 Task: Convert a video file from FLV to WMV format using VLC's conversion tool.
Action: Mouse moved to (120, 9)
Screenshot: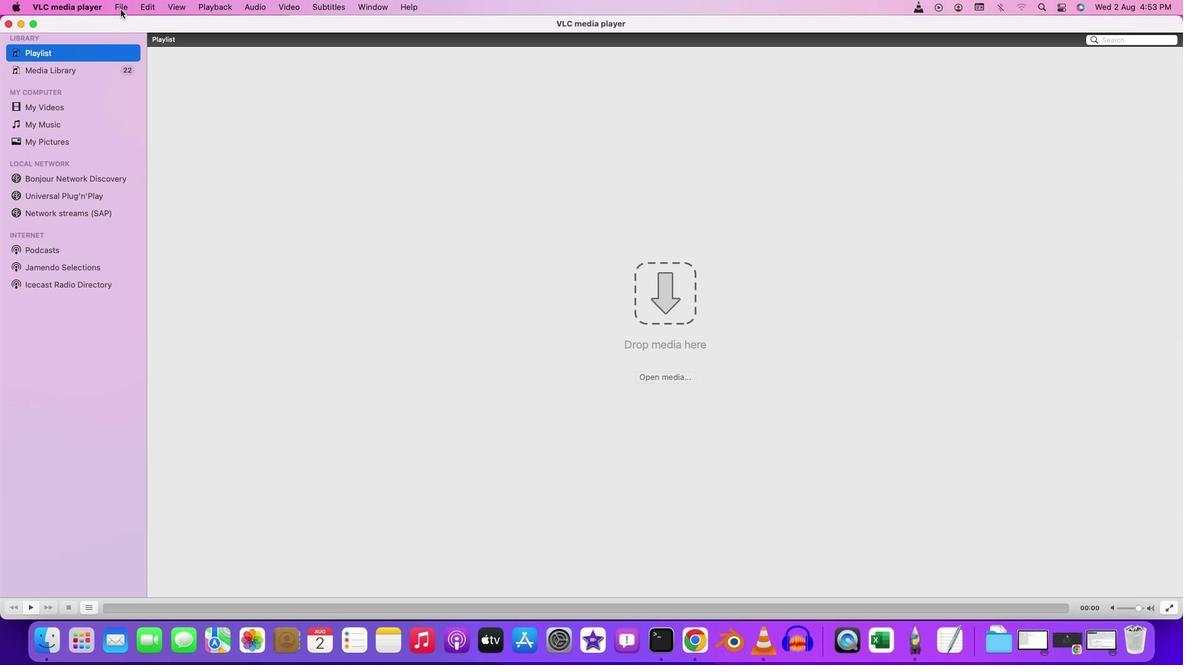 
Action: Mouse pressed left at (120, 9)
Screenshot: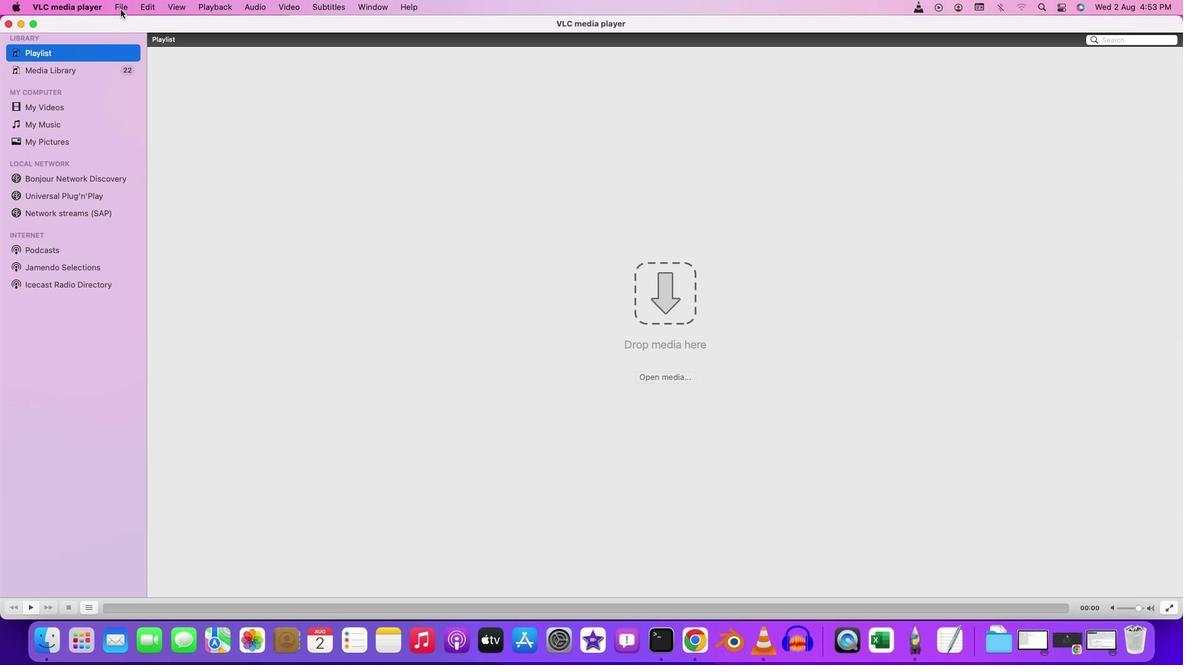 
Action: Mouse moved to (144, 149)
Screenshot: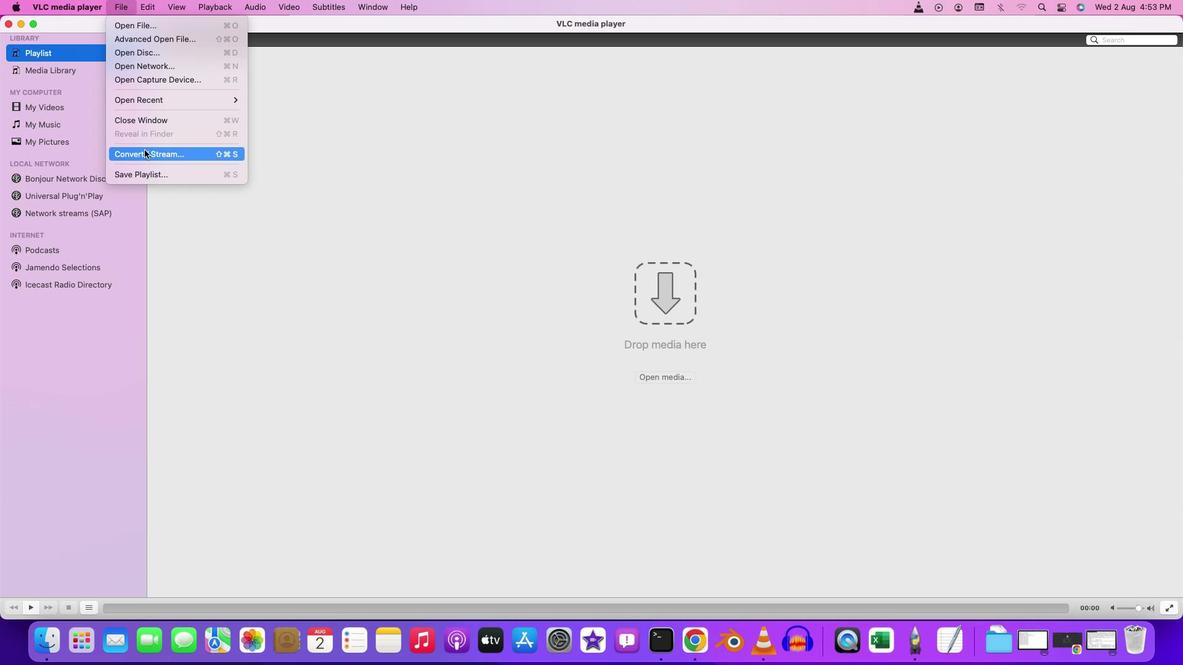 
Action: Mouse pressed left at (144, 149)
Screenshot: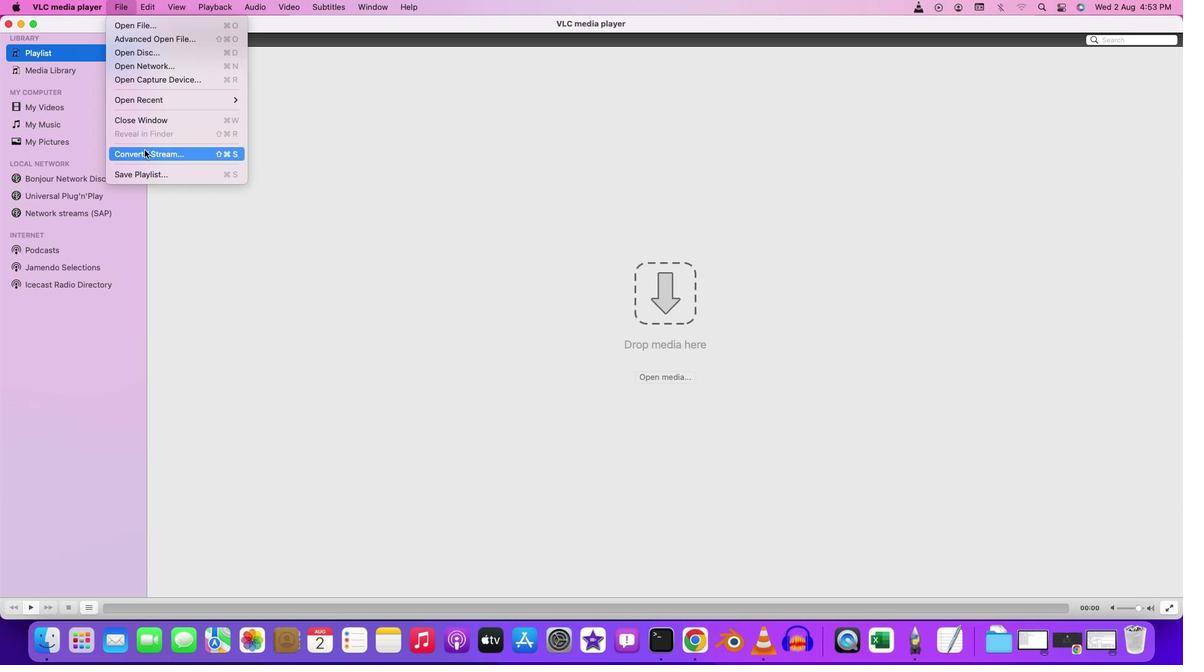 
Action: Mouse moved to (465, 420)
Screenshot: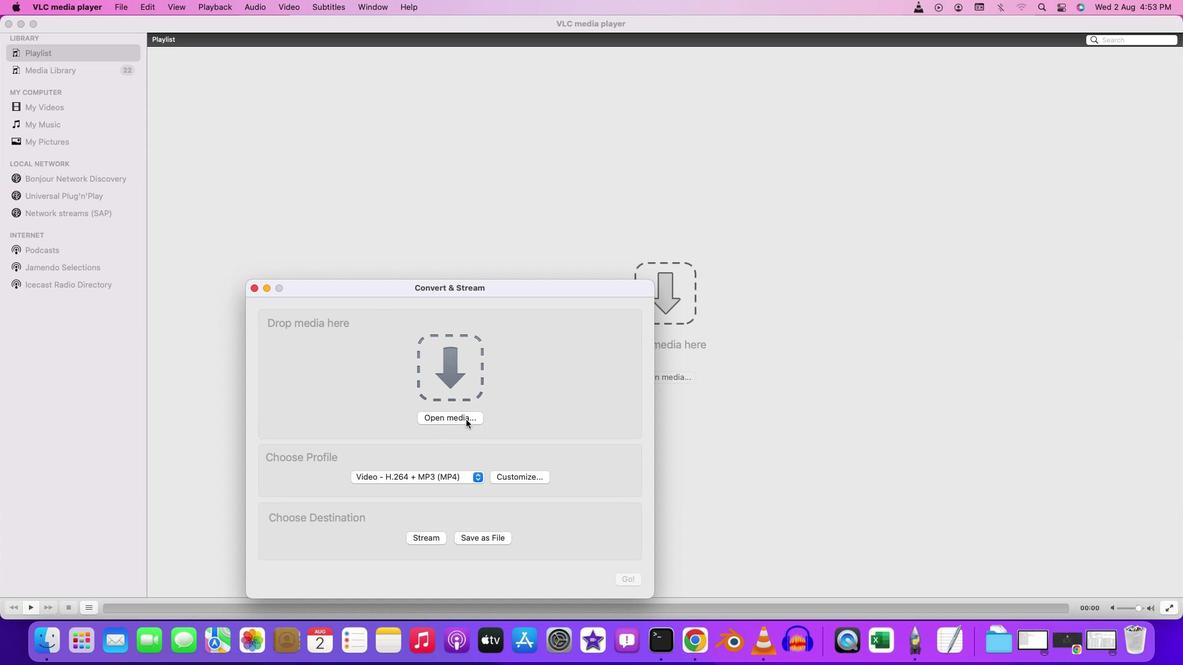
Action: Mouse pressed left at (465, 420)
Screenshot: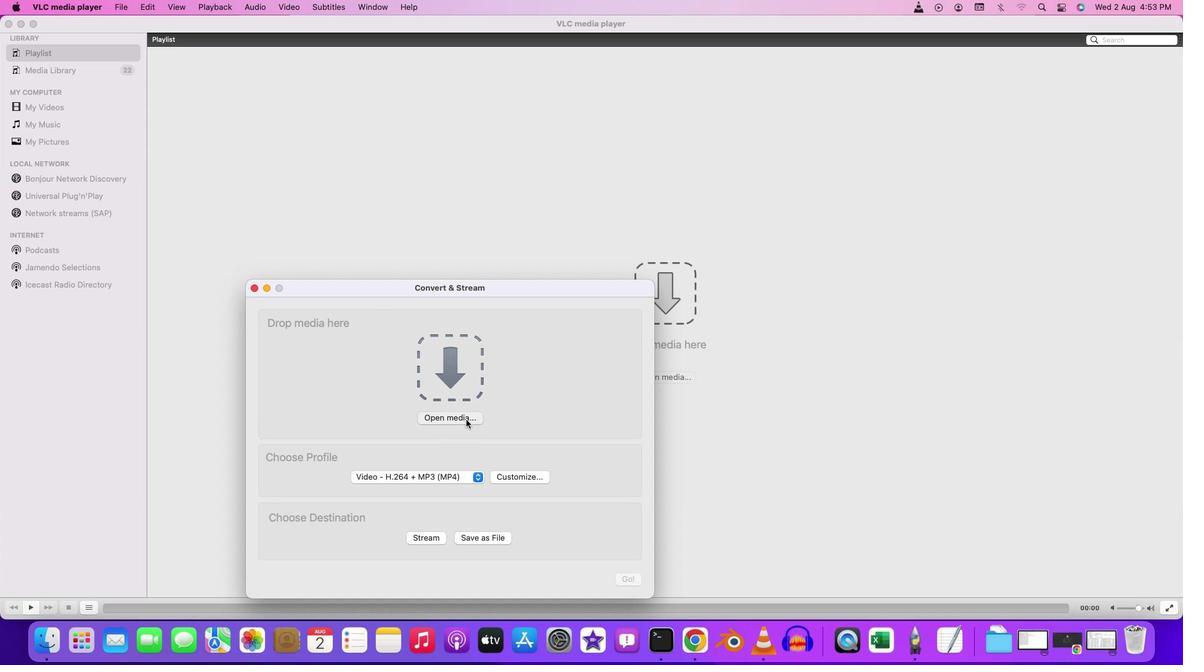 
Action: Mouse moved to (127, 386)
Screenshot: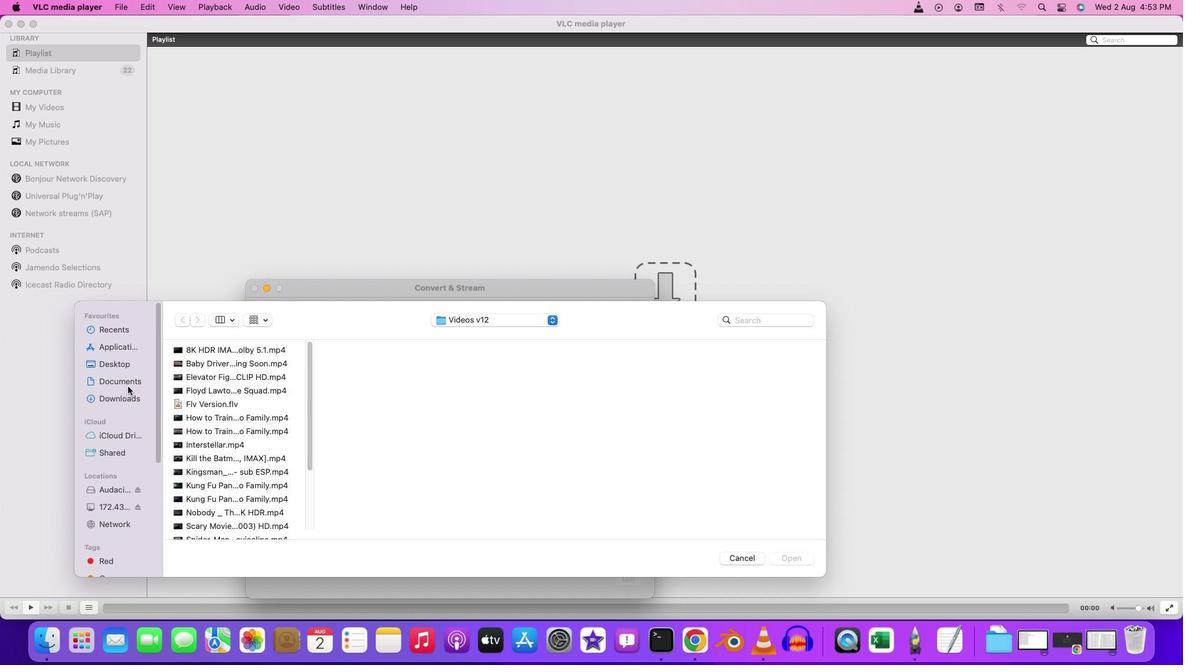 
Action: Mouse pressed left at (127, 386)
Screenshot: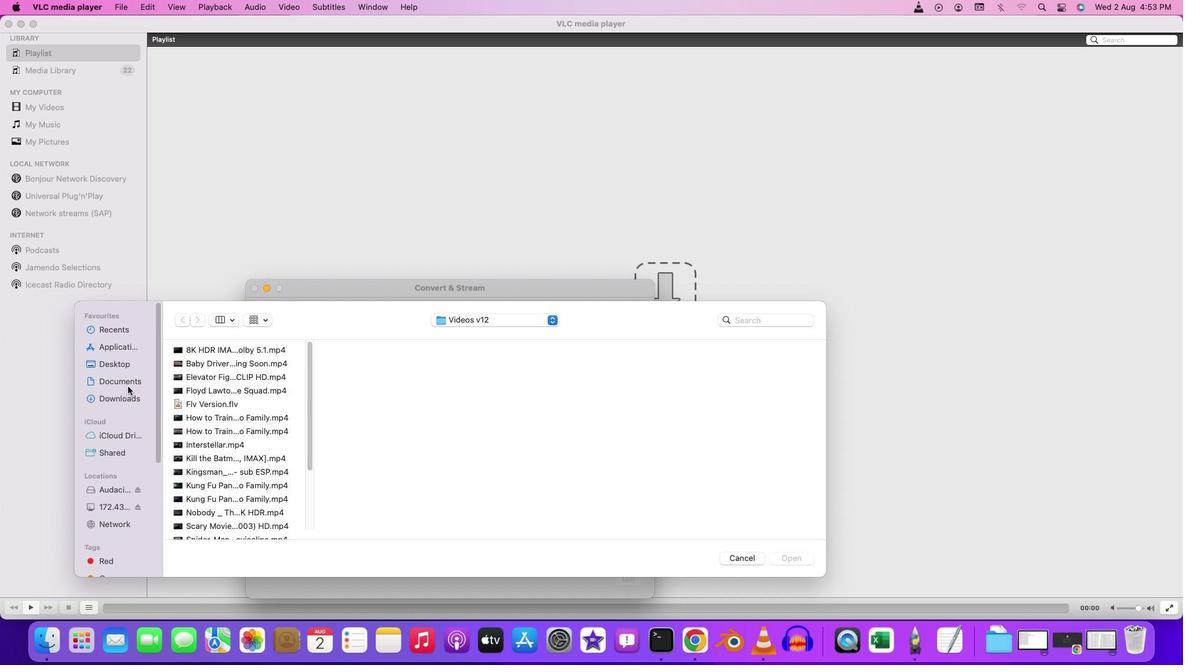 
Action: Mouse moved to (124, 398)
Screenshot: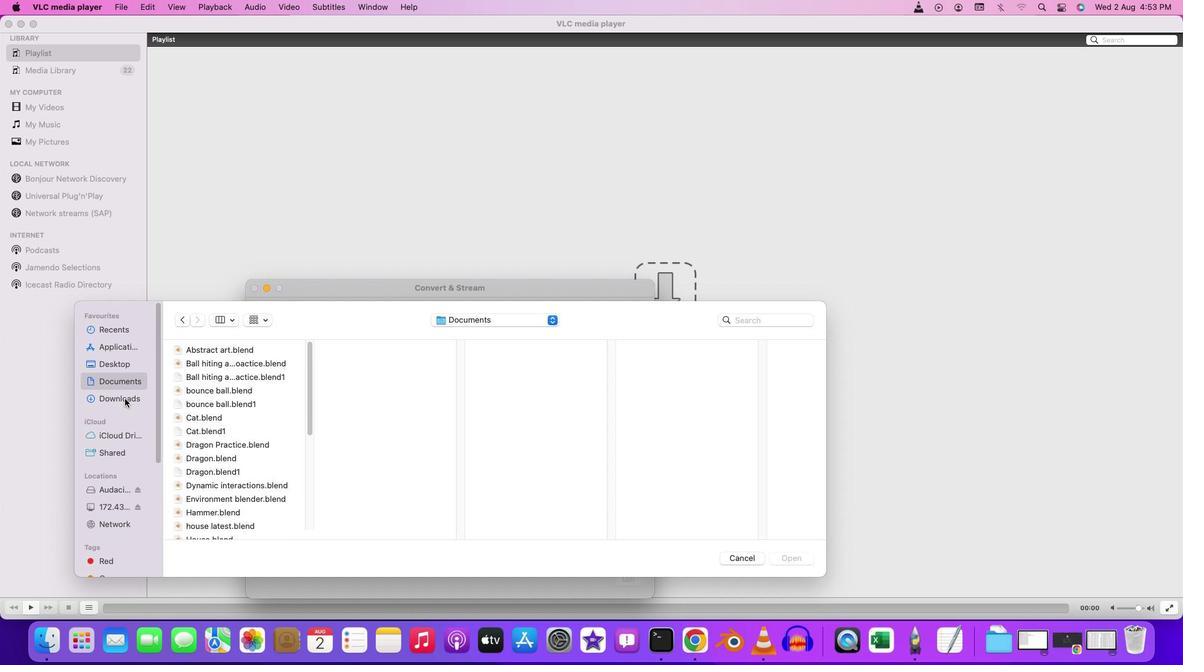 
Action: Mouse pressed left at (124, 398)
Screenshot: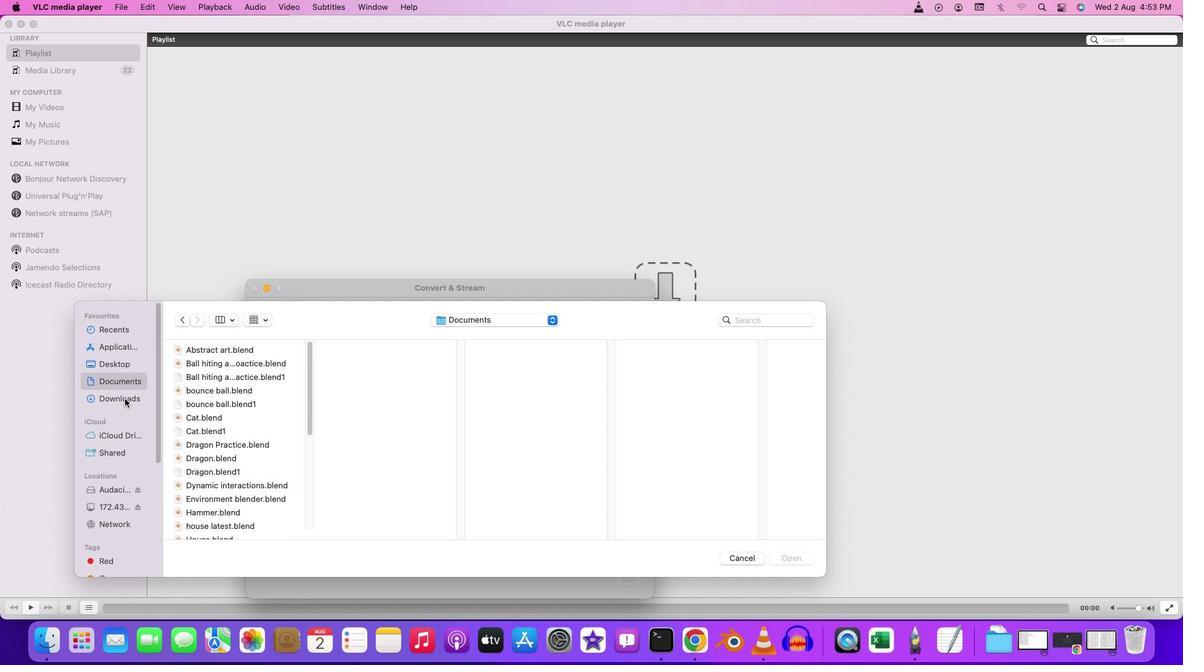 
Action: Mouse moved to (116, 369)
Screenshot: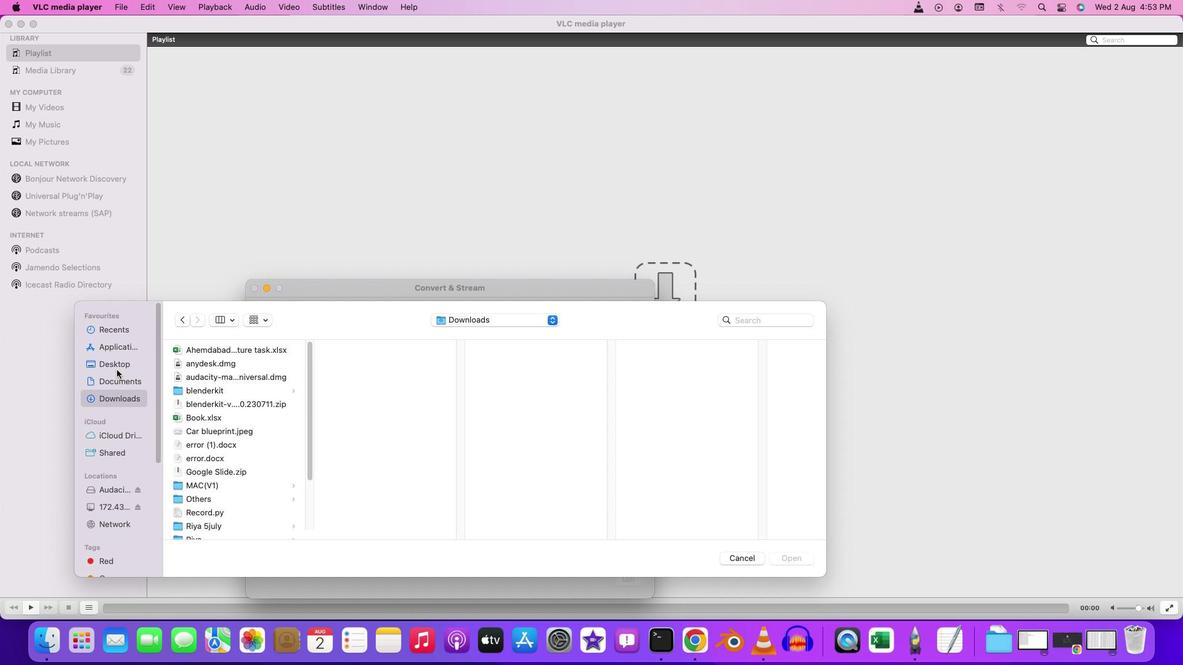 
Action: Mouse pressed left at (116, 369)
Screenshot: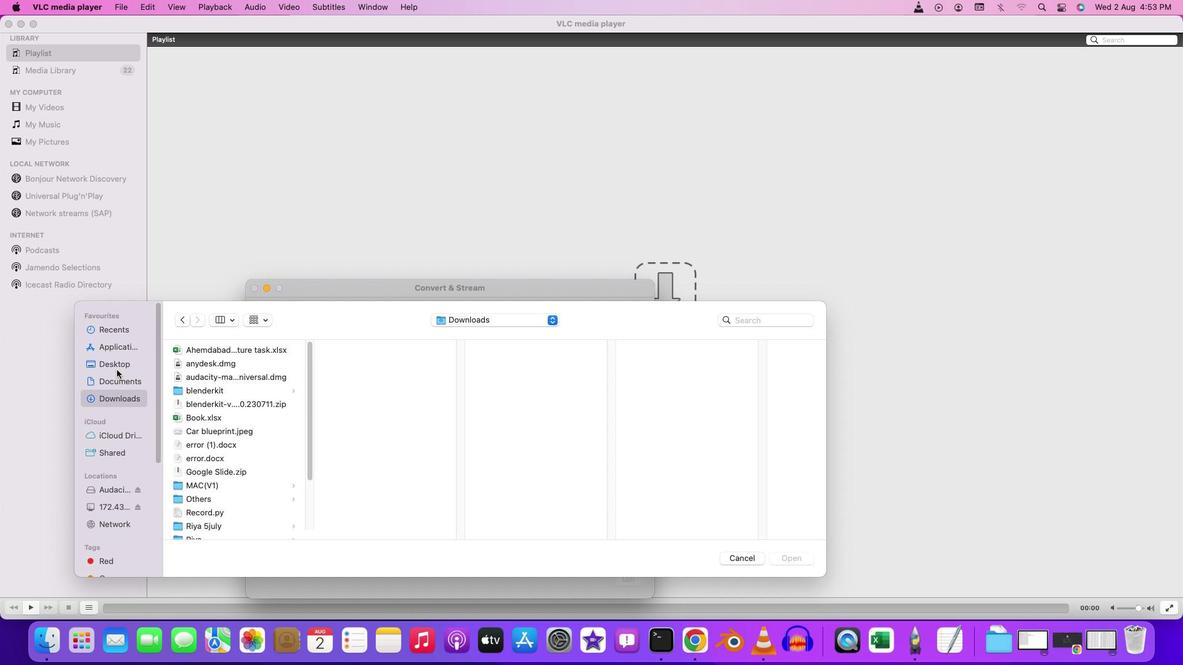 
Action: Mouse moved to (217, 392)
Screenshot: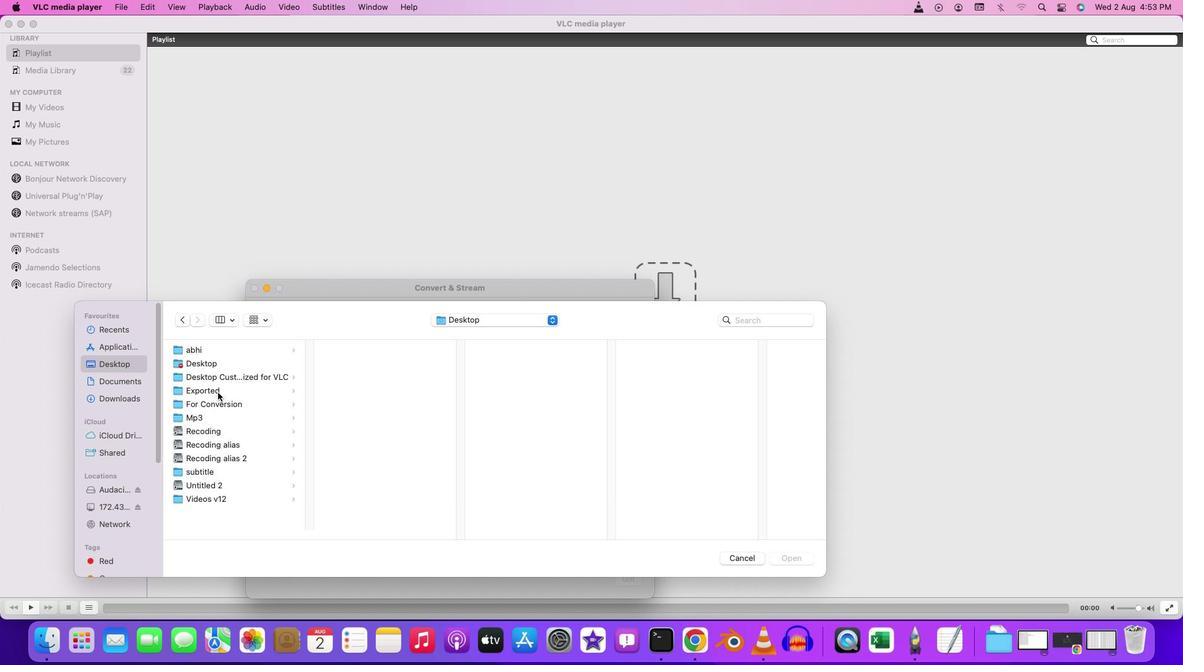 
Action: Mouse pressed left at (217, 392)
Screenshot: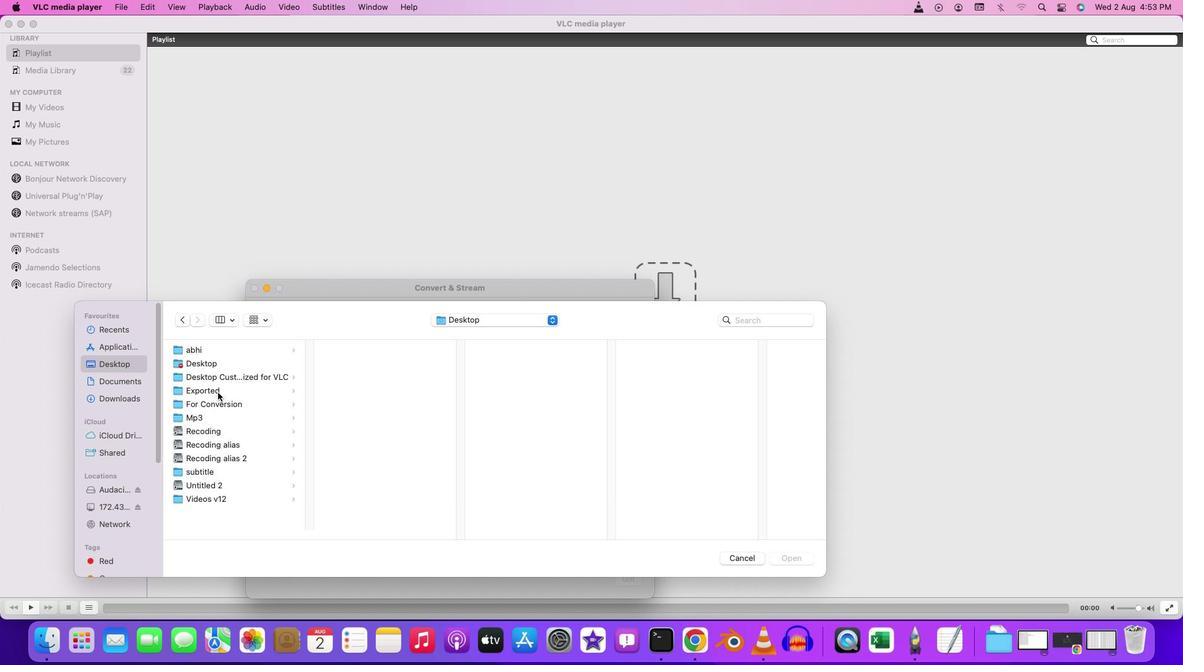 
Action: Mouse moved to (218, 403)
Screenshot: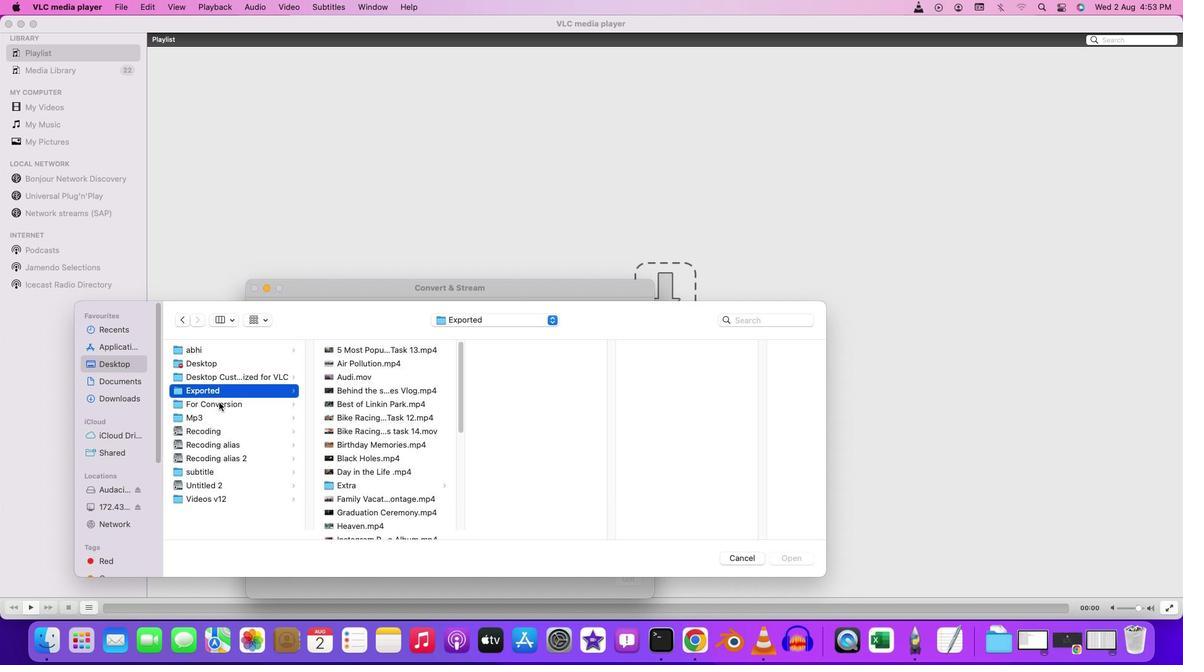 
Action: Mouse pressed left at (218, 403)
Screenshot: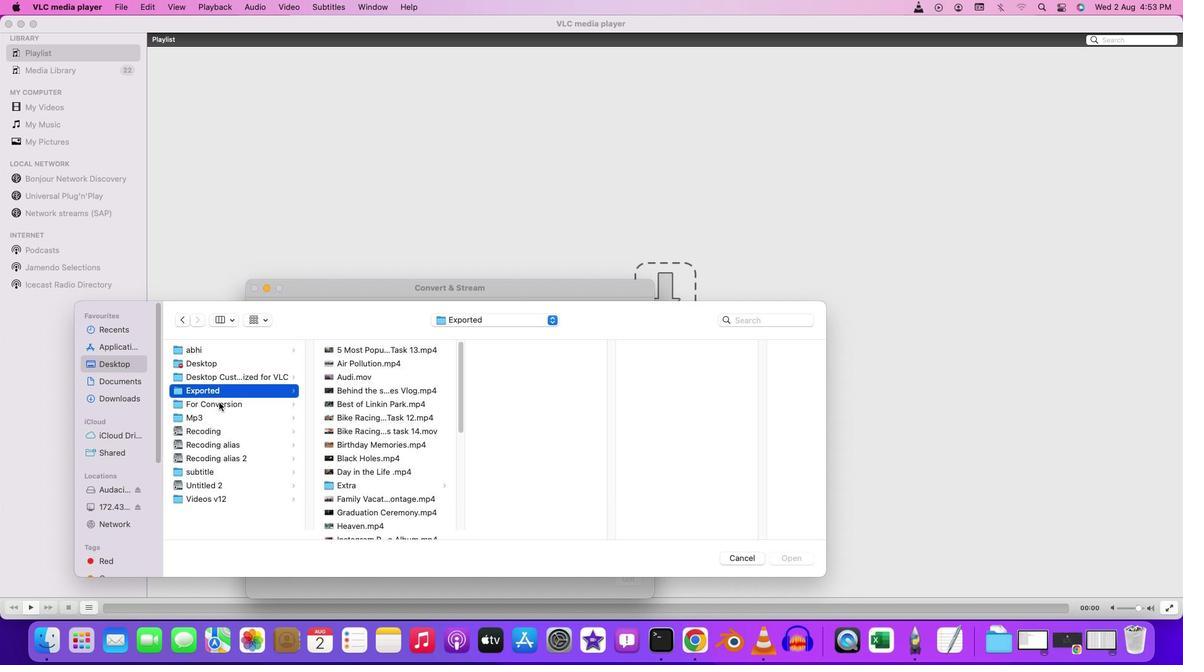 
Action: Mouse moved to (212, 407)
Screenshot: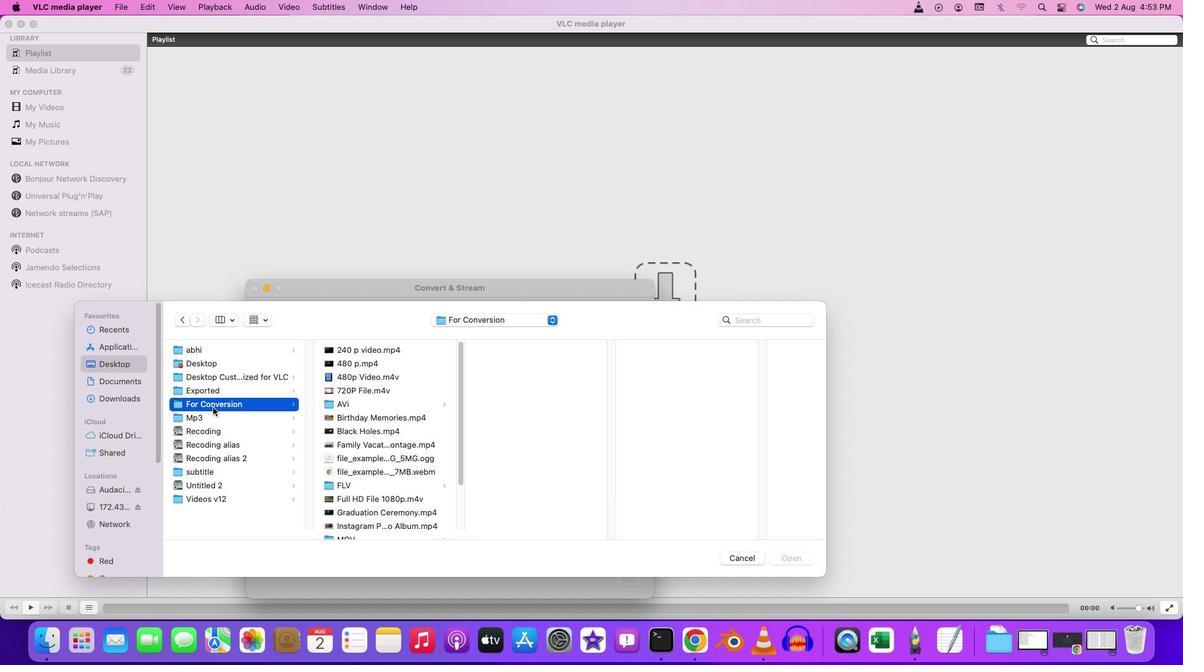 
Action: Mouse pressed left at (212, 407)
Screenshot: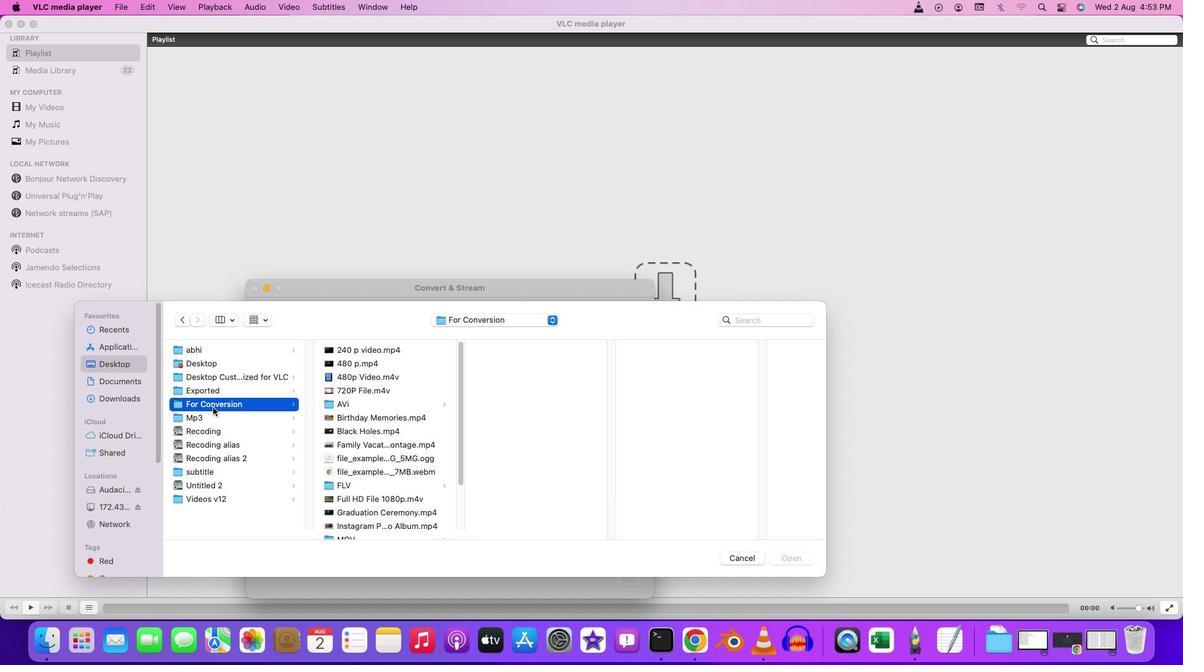 
Action: Mouse pressed left at (212, 407)
Screenshot: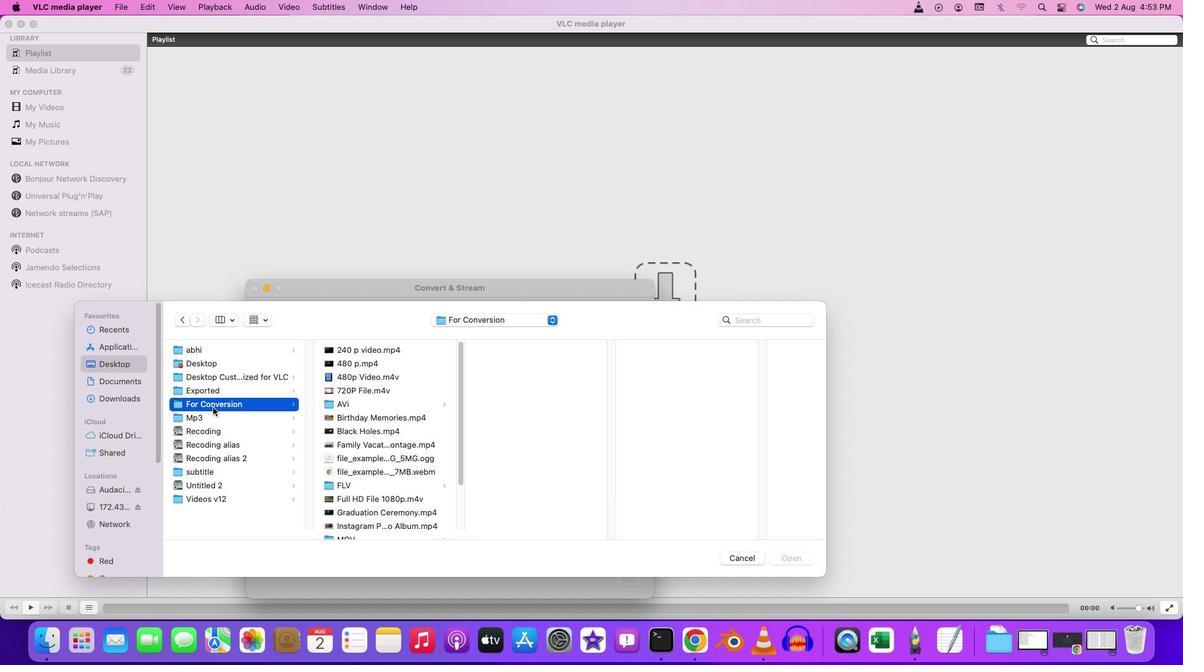 
Action: Mouse moved to (339, 488)
Screenshot: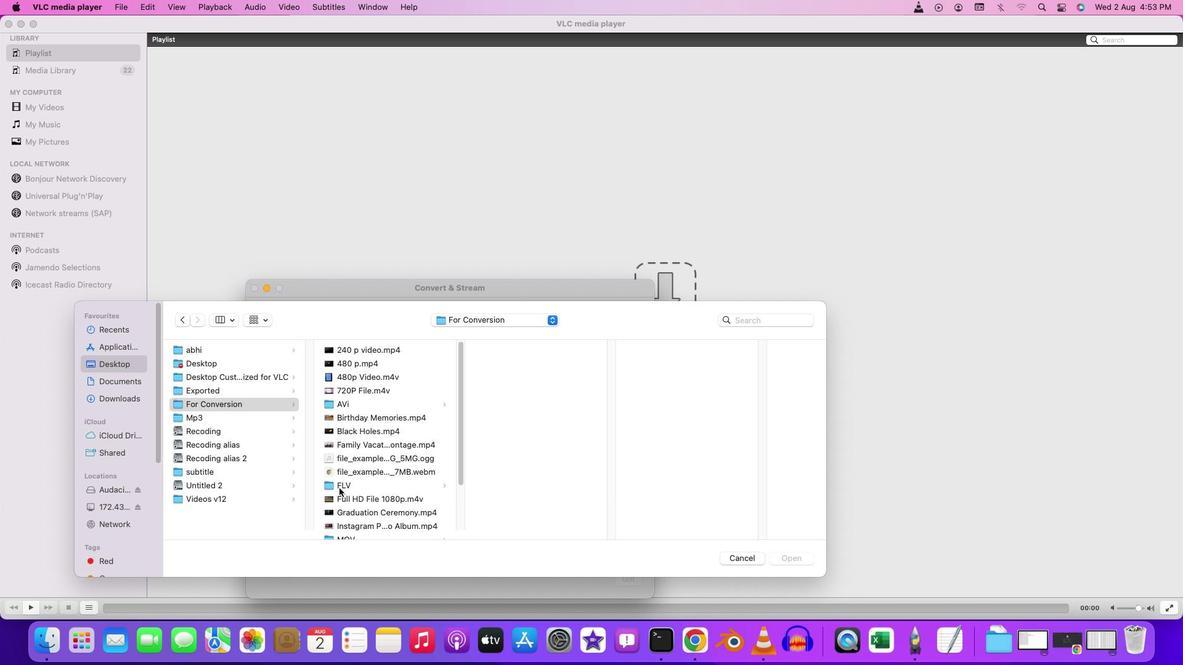 
Action: Mouse pressed left at (339, 488)
Screenshot: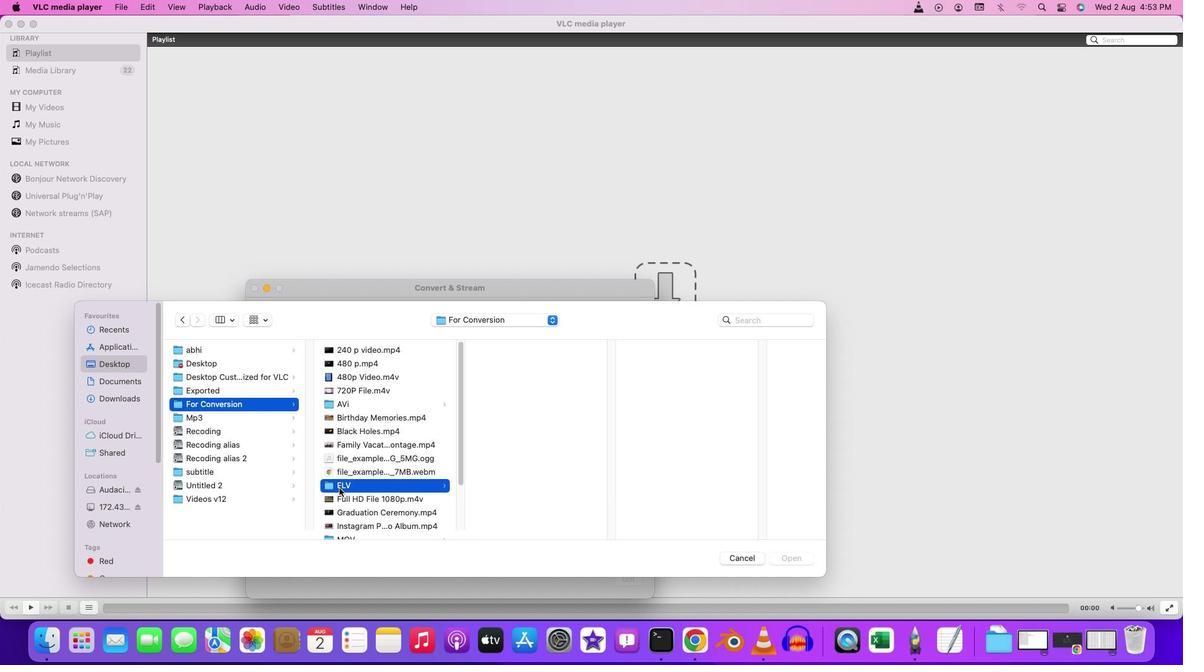 
Action: Mouse pressed left at (339, 488)
Screenshot: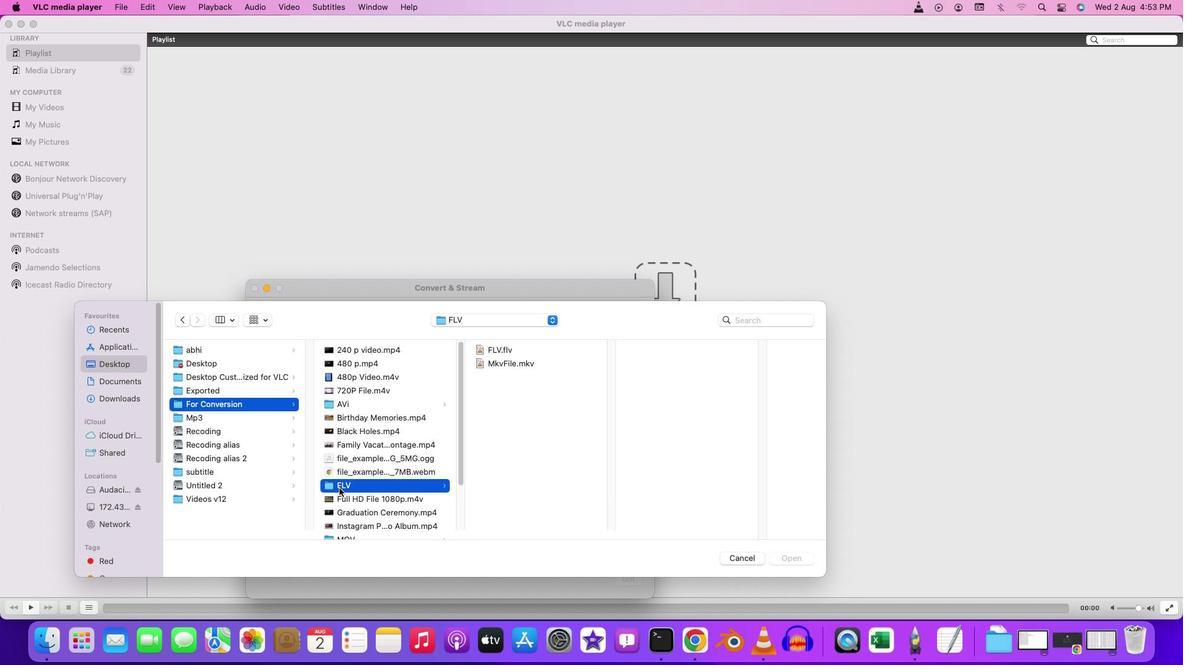 
Action: Mouse moved to (511, 350)
Screenshot: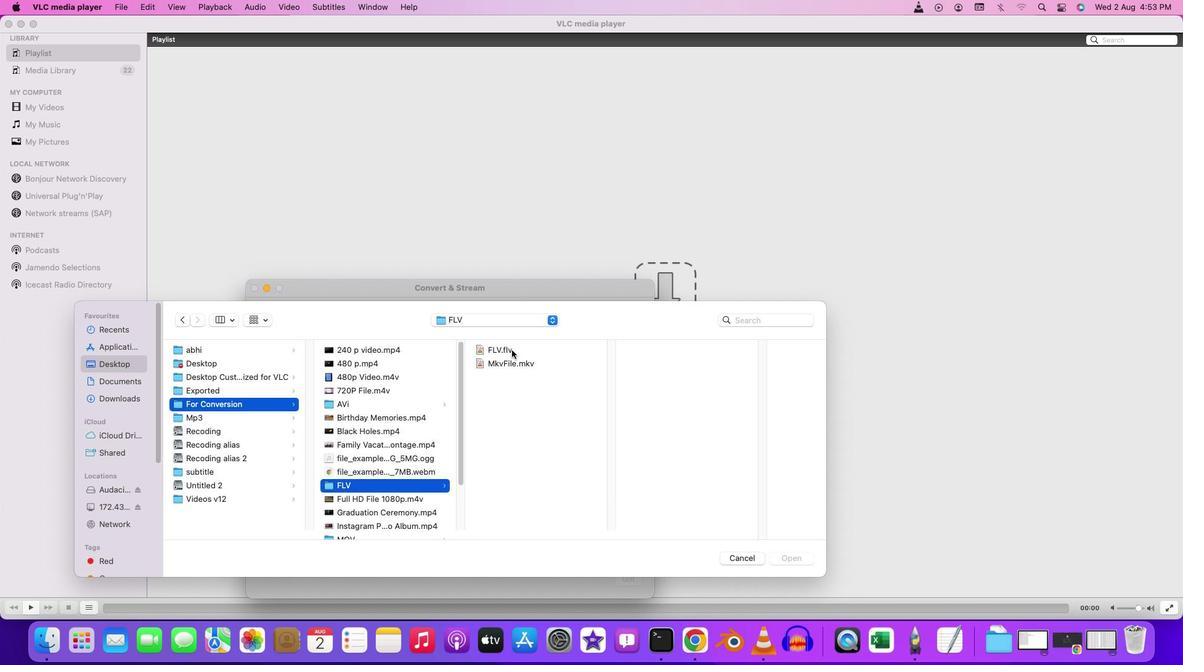 
Action: Mouse pressed left at (511, 350)
Screenshot: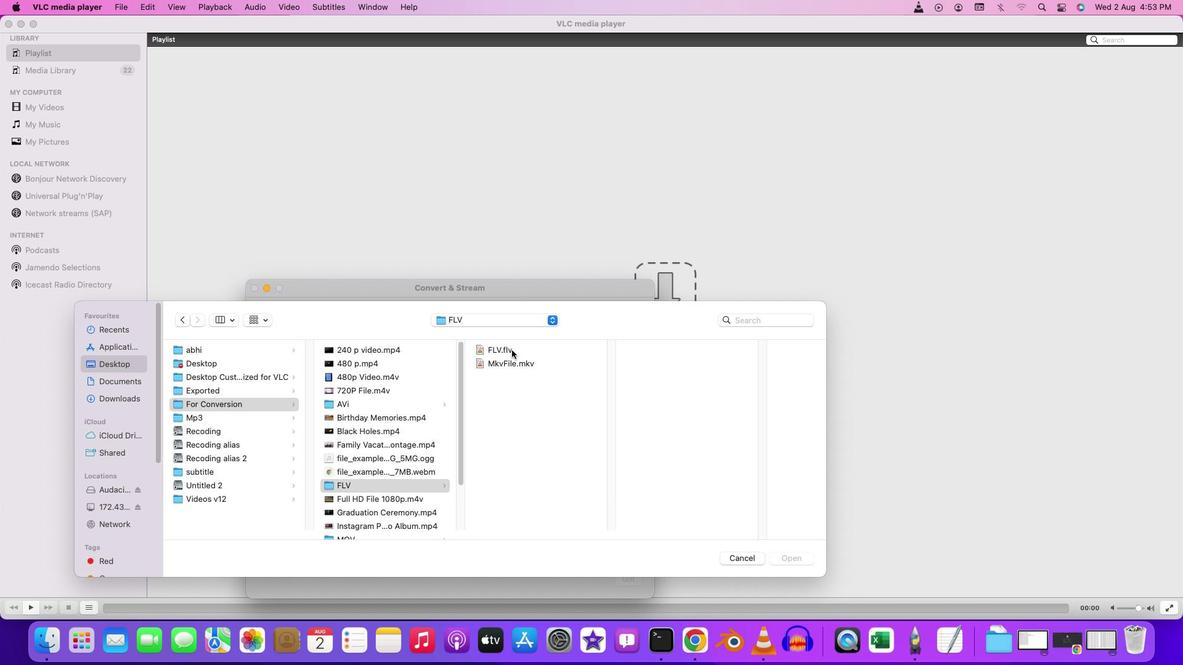 
Action: Mouse pressed left at (511, 350)
Screenshot: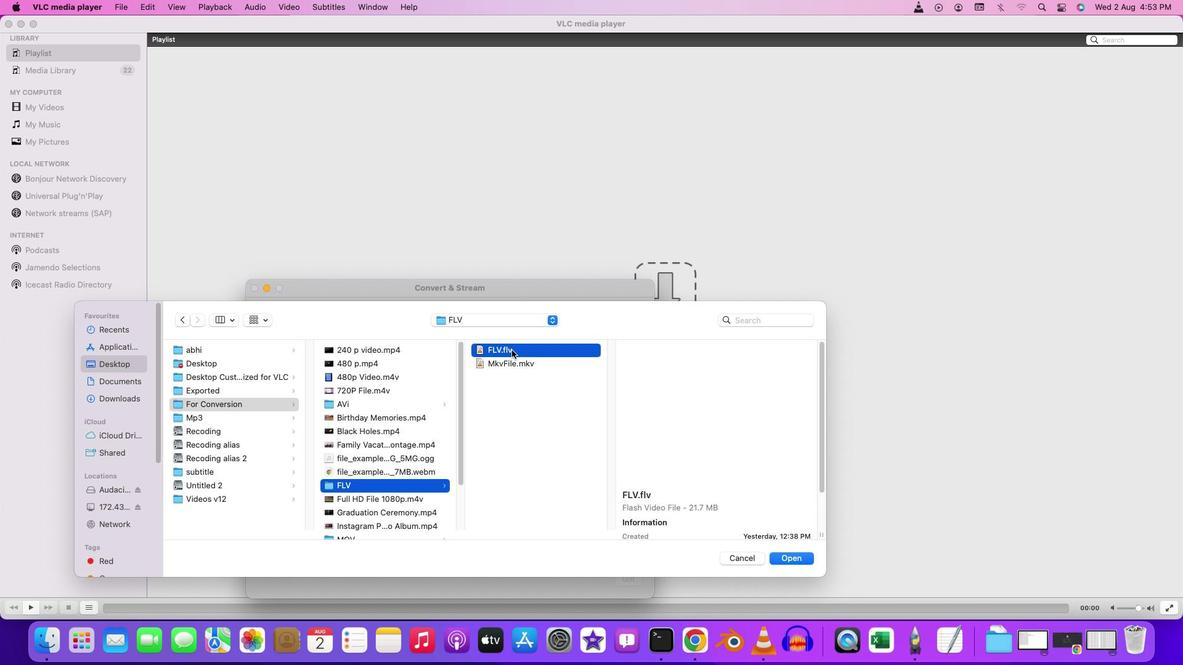 
Action: Mouse moved to (476, 481)
Screenshot: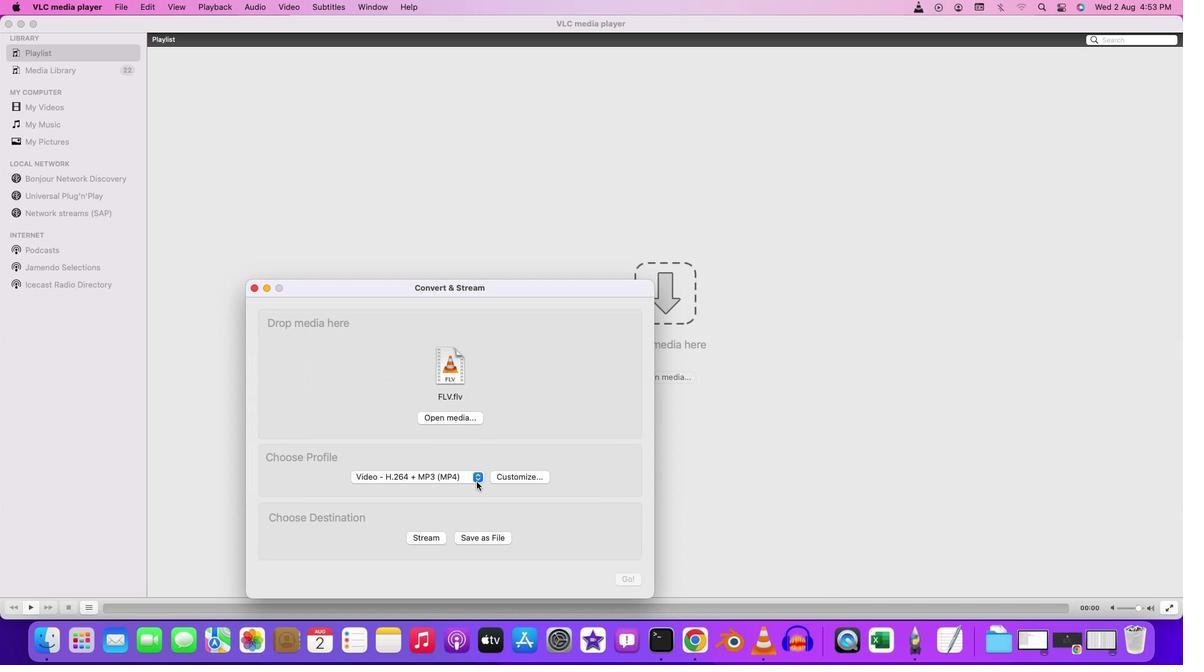 
Action: Mouse pressed left at (476, 481)
Screenshot: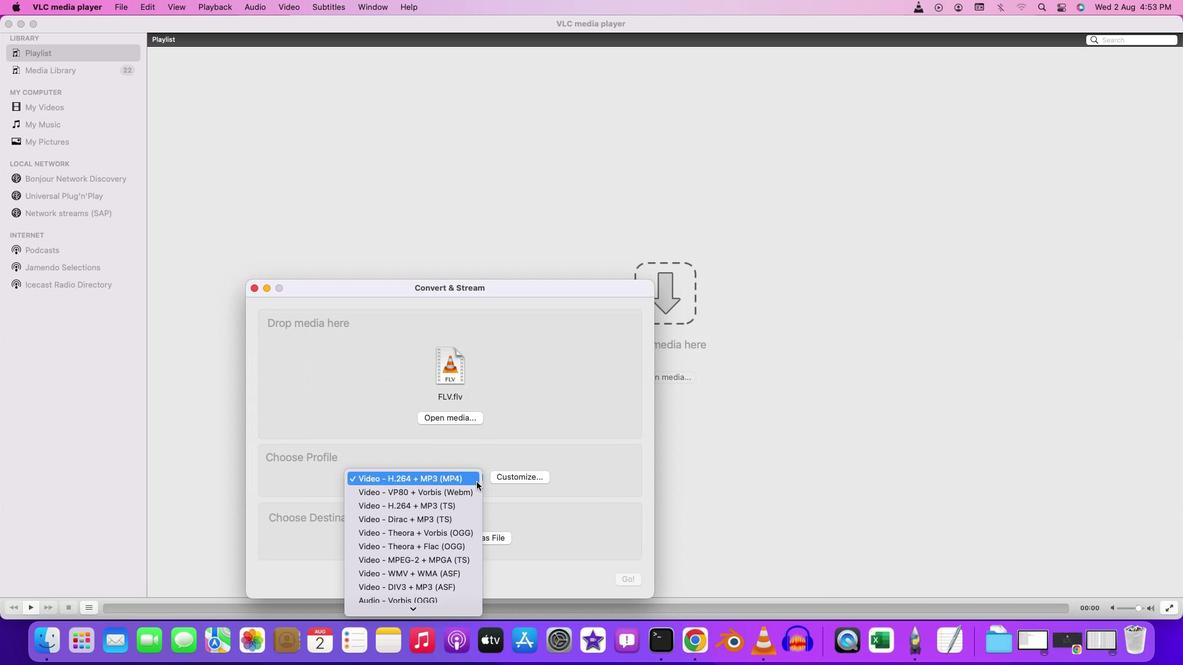 
Action: Mouse moved to (453, 482)
Screenshot: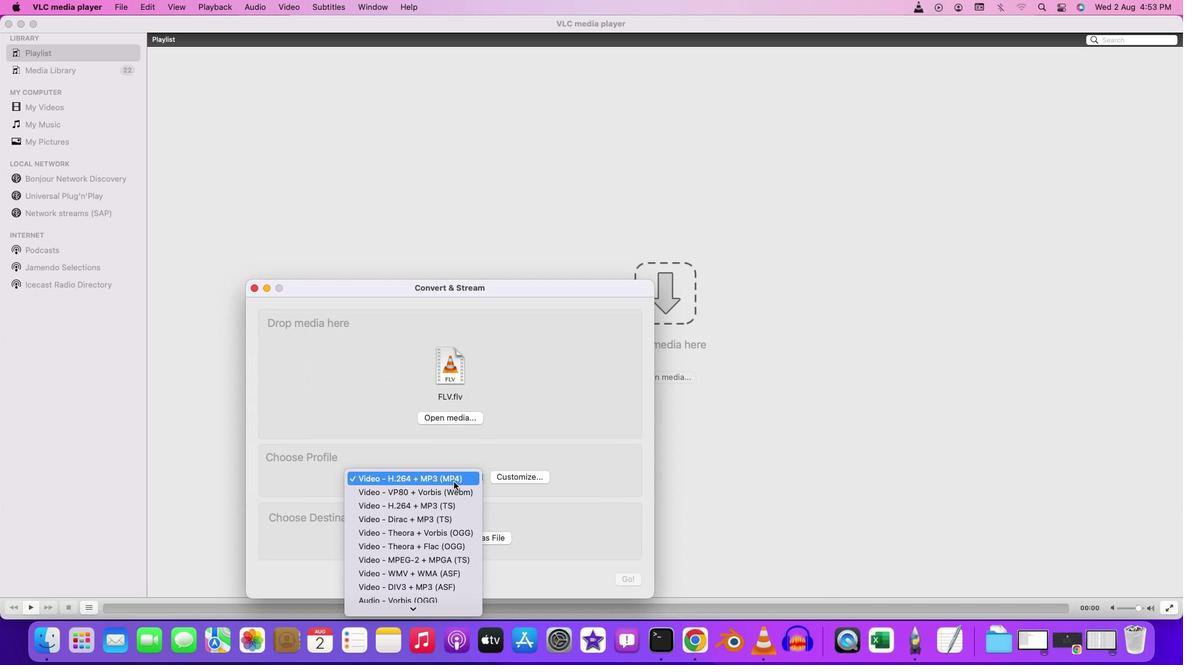 
Action: Mouse pressed left at (453, 482)
Screenshot: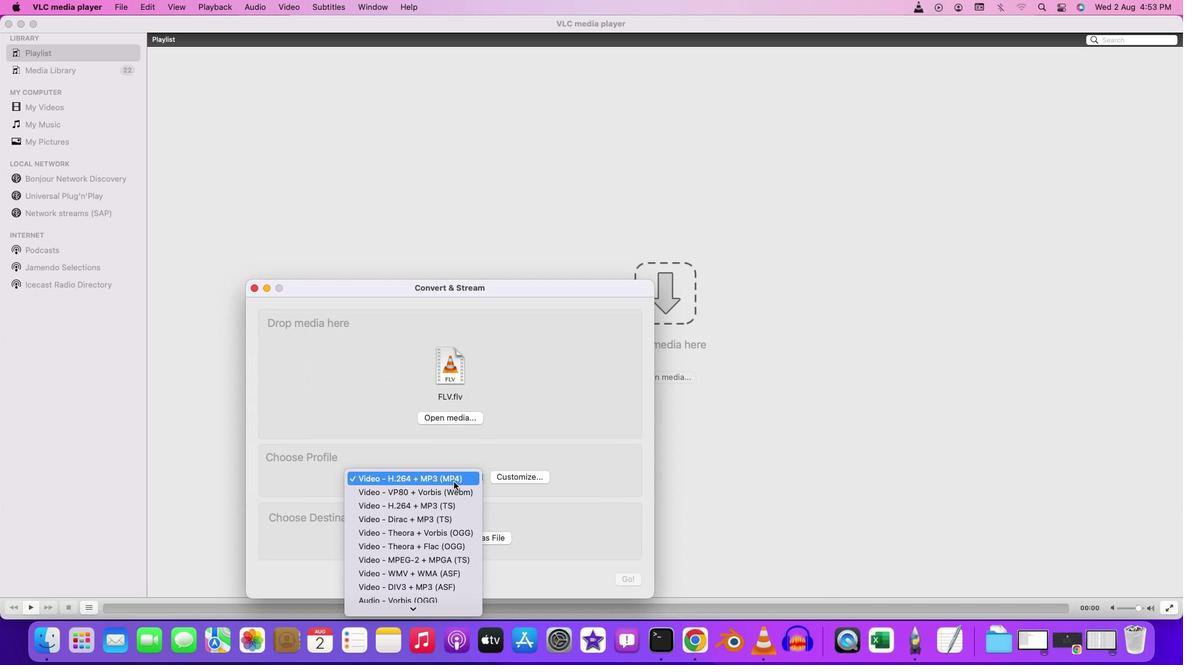 
Action: Mouse moved to (526, 479)
Screenshot: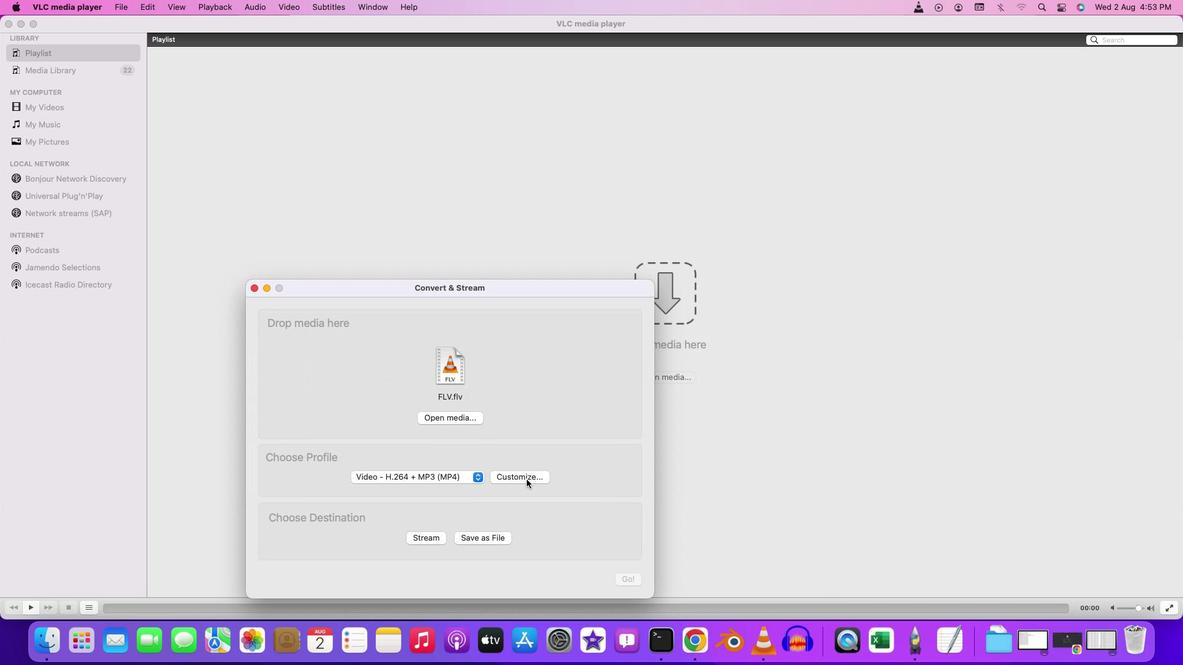 
Action: Mouse pressed left at (526, 479)
Screenshot: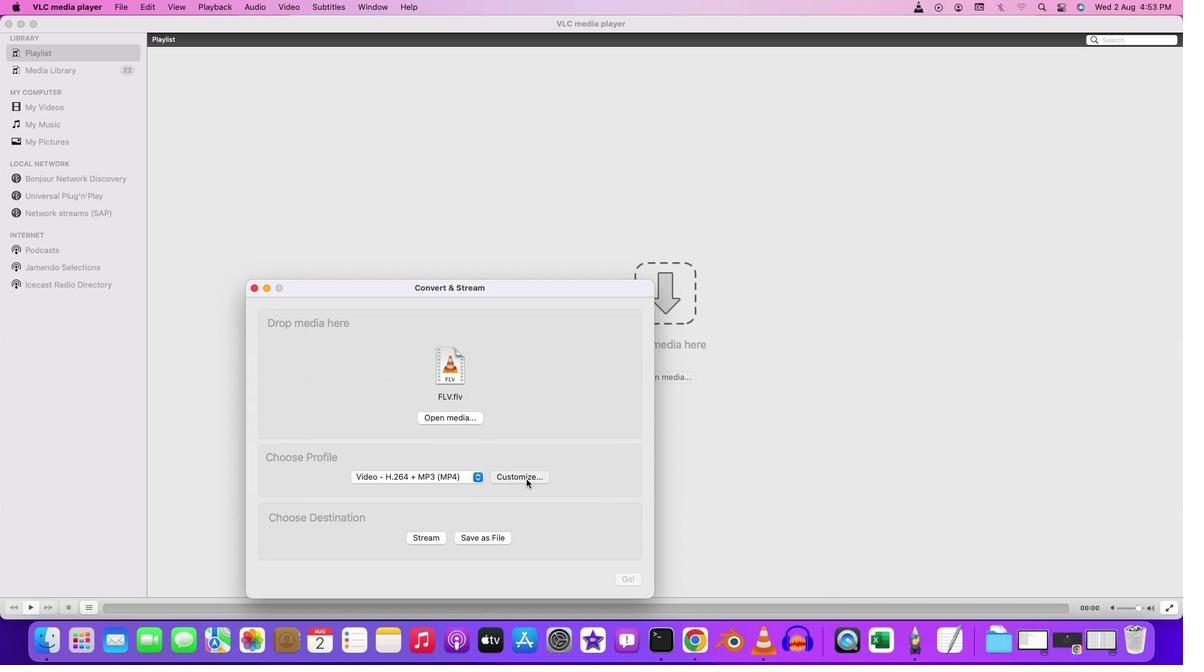 
Action: Mouse moved to (311, 483)
Screenshot: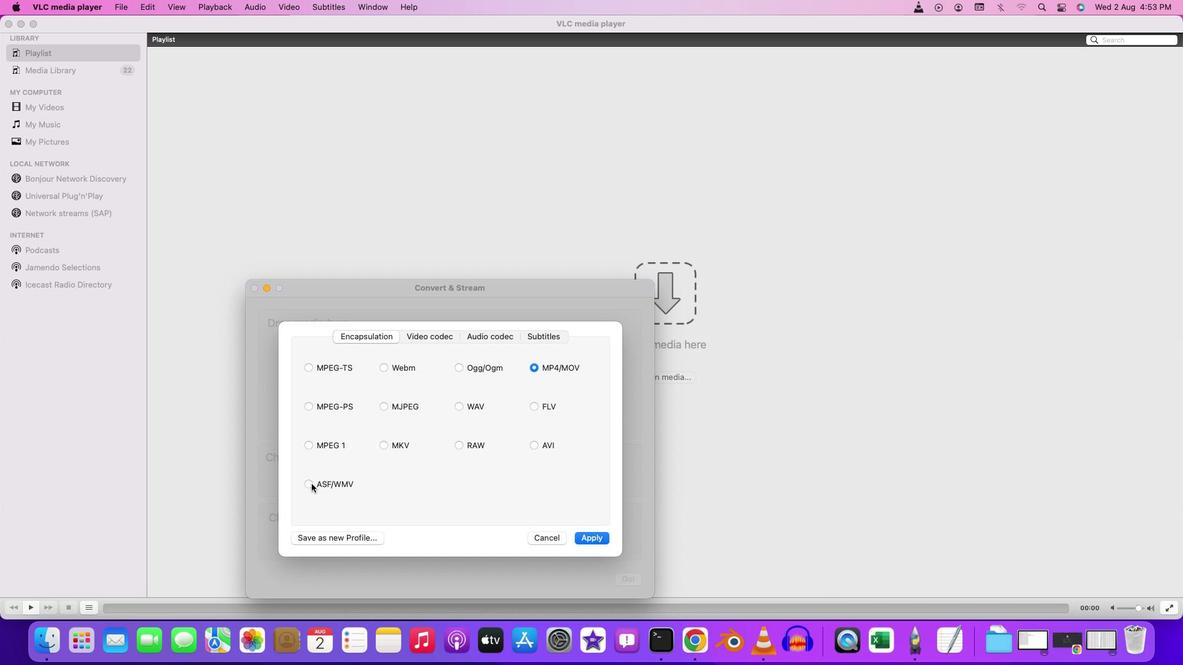 
Action: Mouse pressed left at (311, 483)
Screenshot: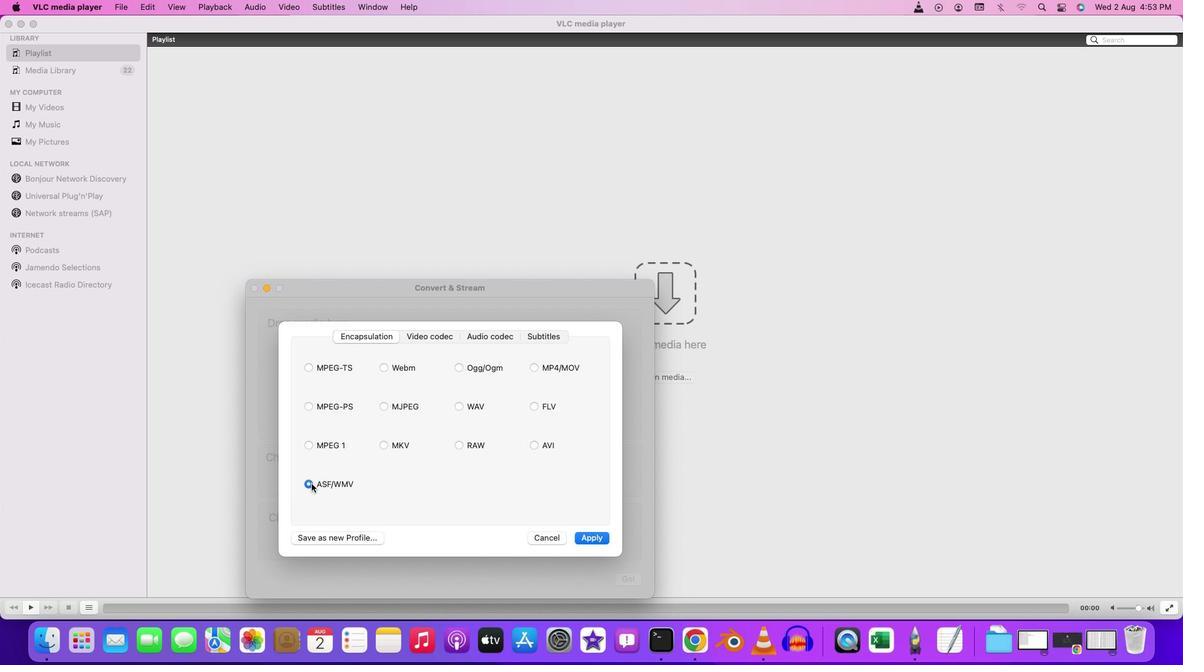 
Action: Mouse moved to (598, 533)
Screenshot: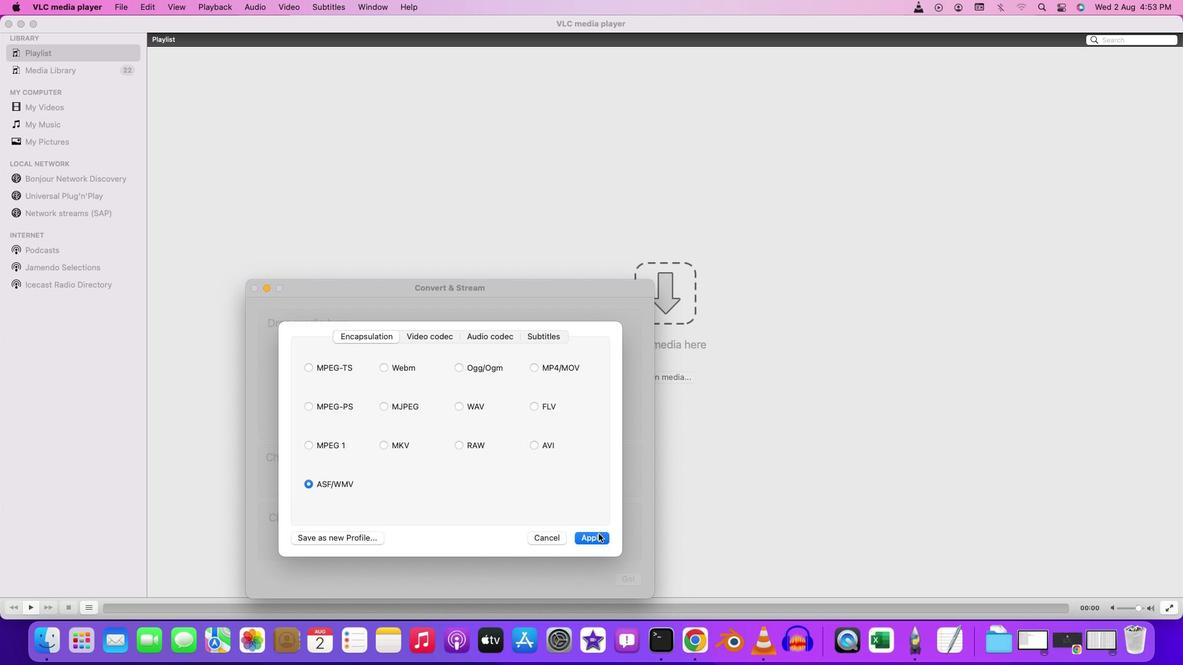 
Action: Mouse pressed left at (598, 533)
Screenshot: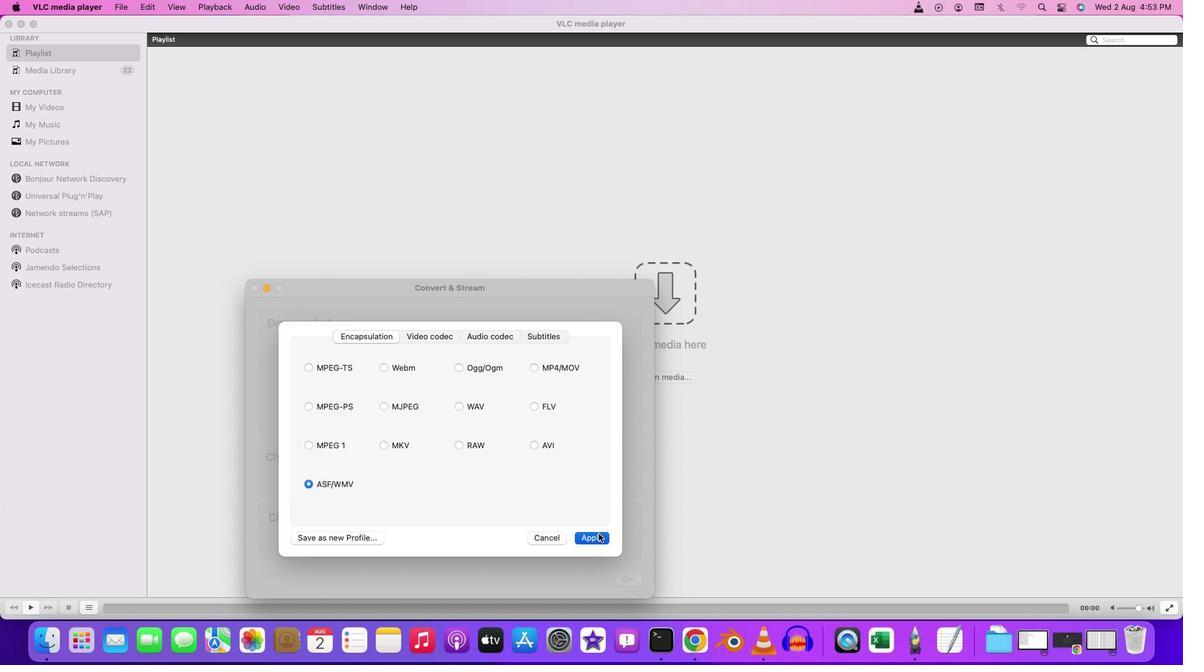
Action: Mouse moved to (498, 539)
Screenshot: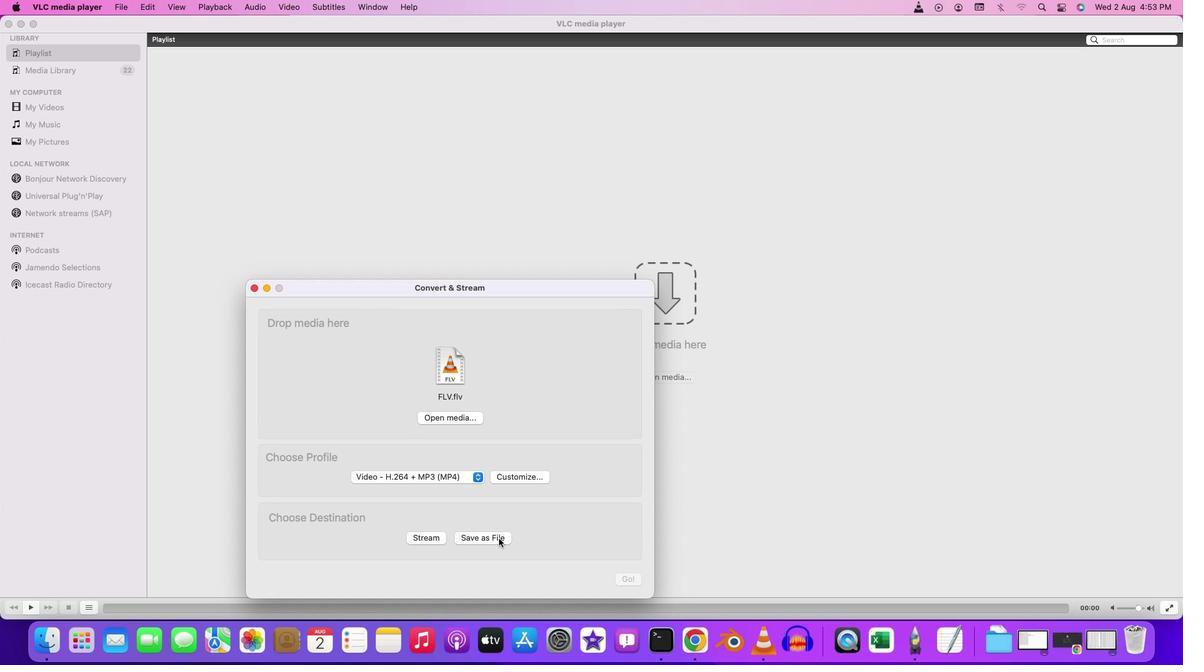 
Action: Mouse pressed left at (498, 539)
Screenshot: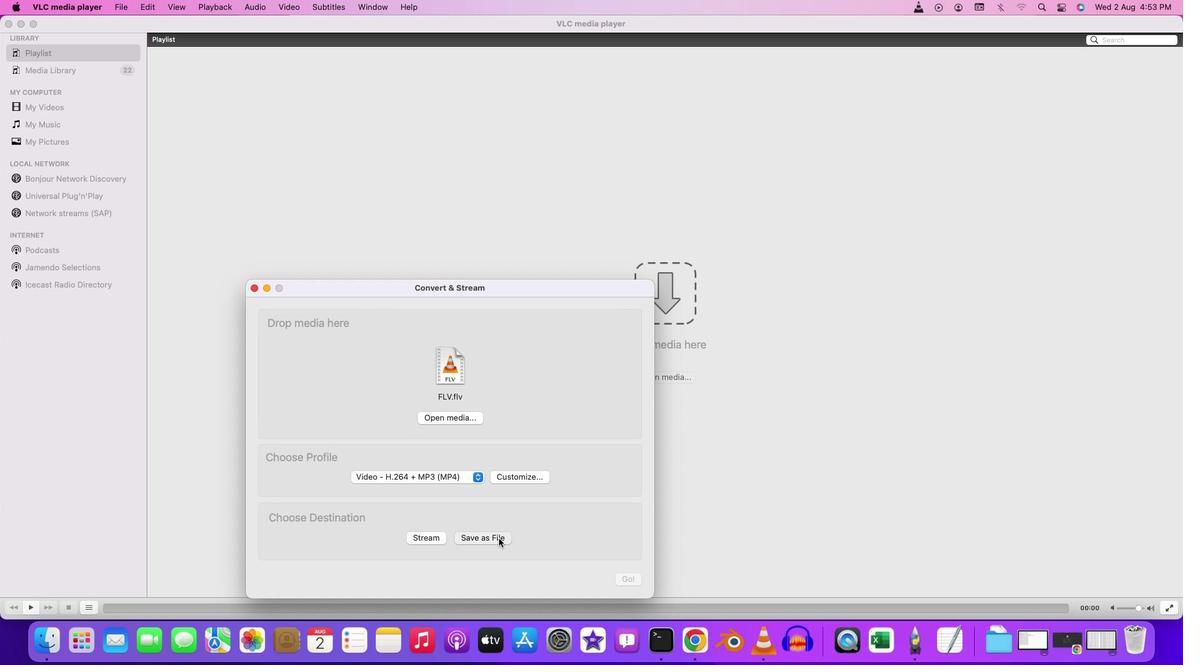 
Action: Mouse moved to (575, 537)
Screenshot: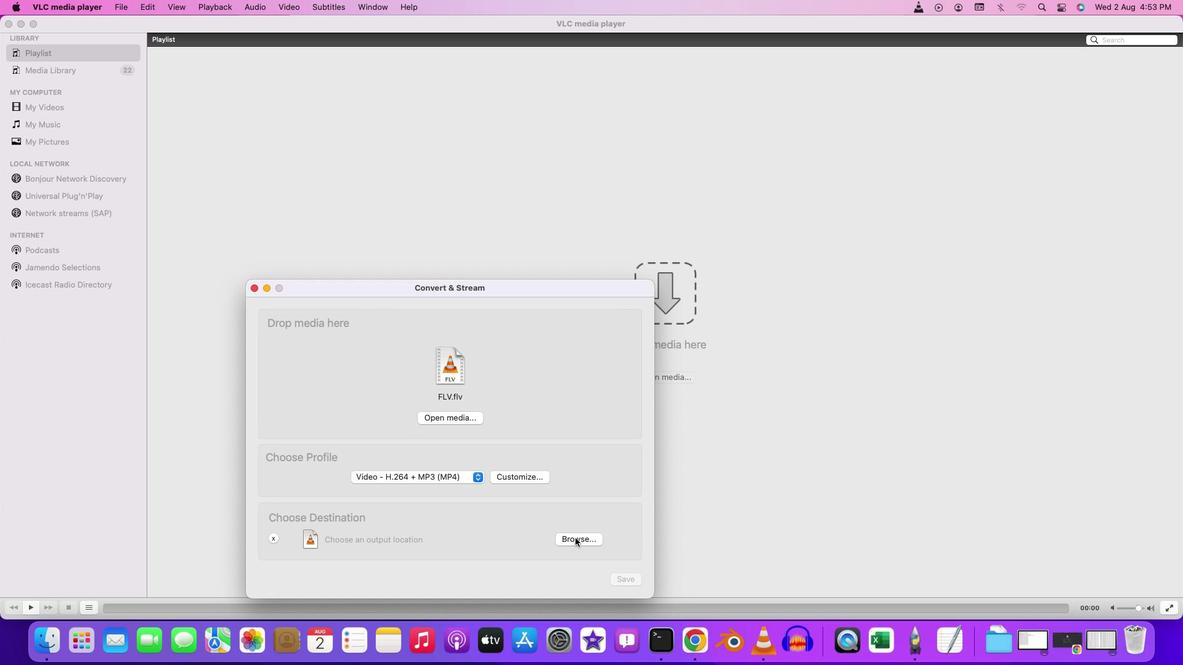 
Action: Mouse pressed left at (575, 537)
Screenshot: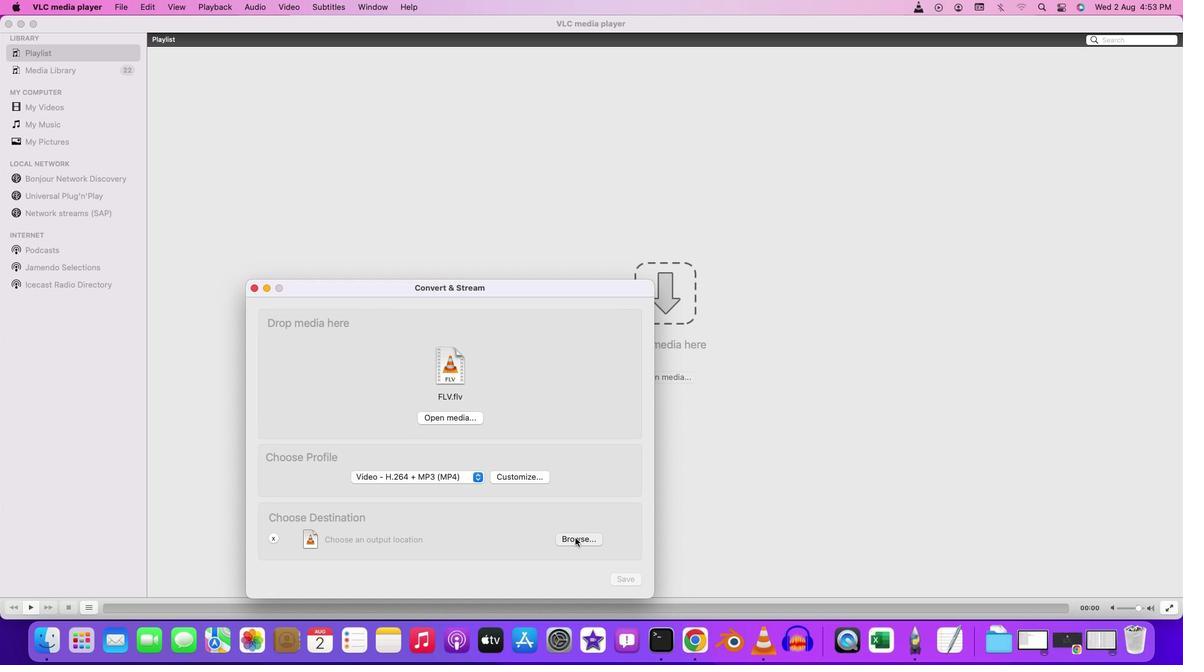 
Action: Mouse moved to (449, 401)
Screenshot: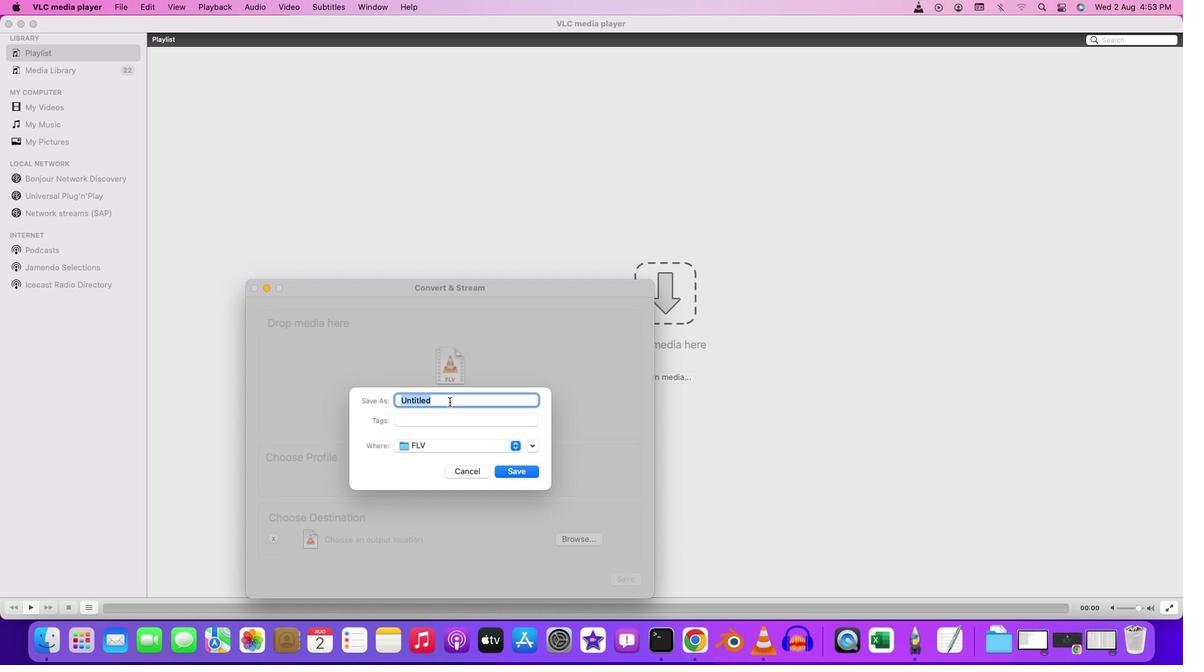 
Action: Key pressed Key.shift'W''M''V'Key.spaceKey.shift'F''i''l''e'
Screenshot: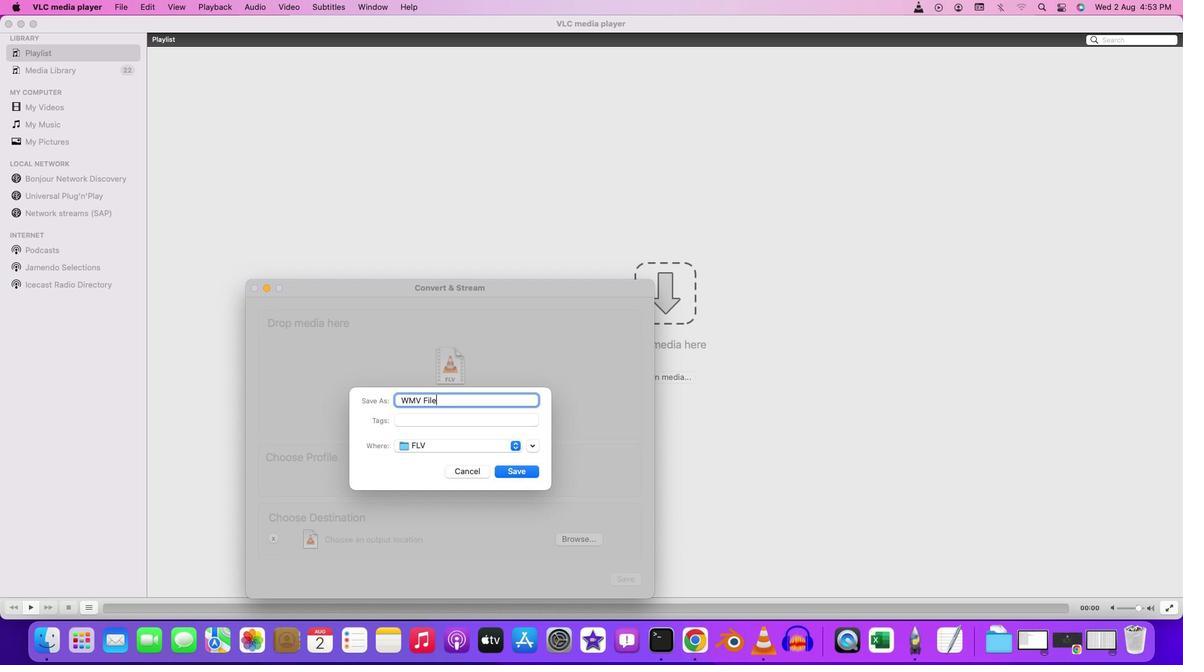 
Action: Mouse moved to (529, 470)
Screenshot: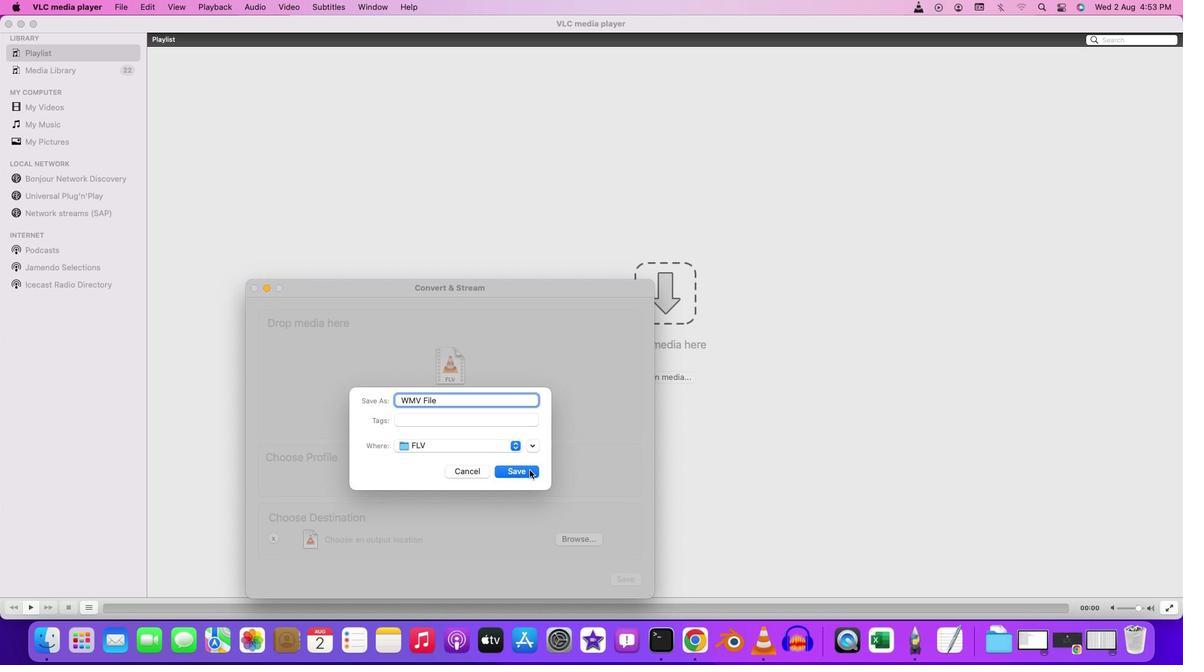 
Action: Mouse pressed left at (529, 470)
Screenshot: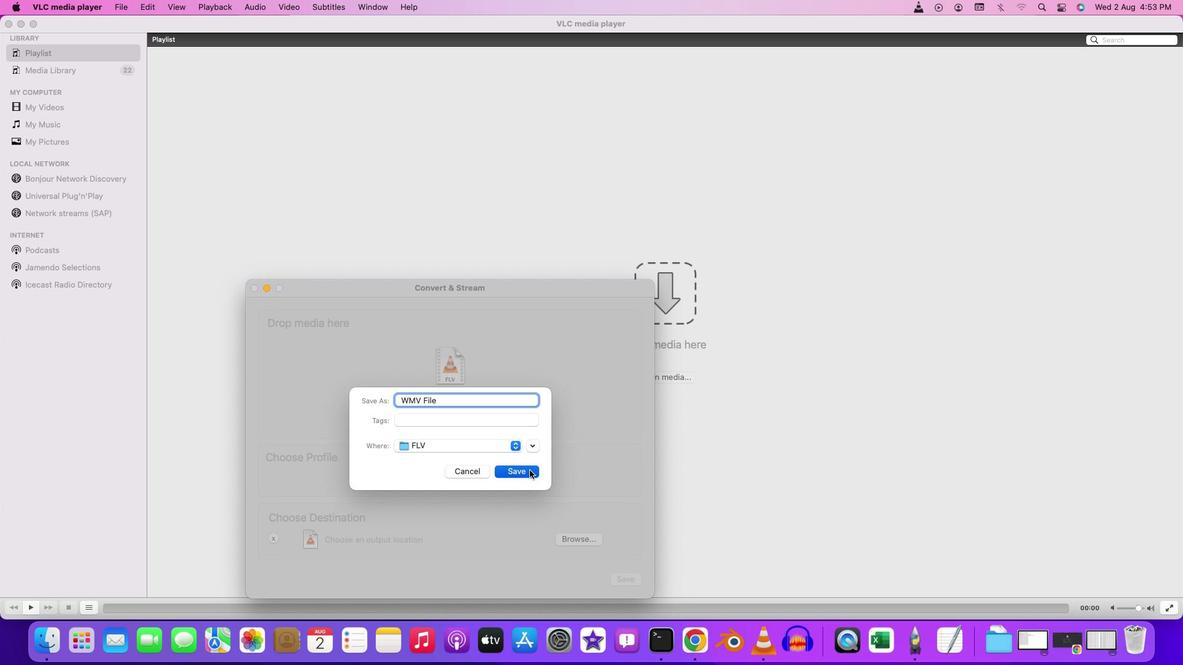 
Action: Mouse moved to (625, 579)
Screenshot: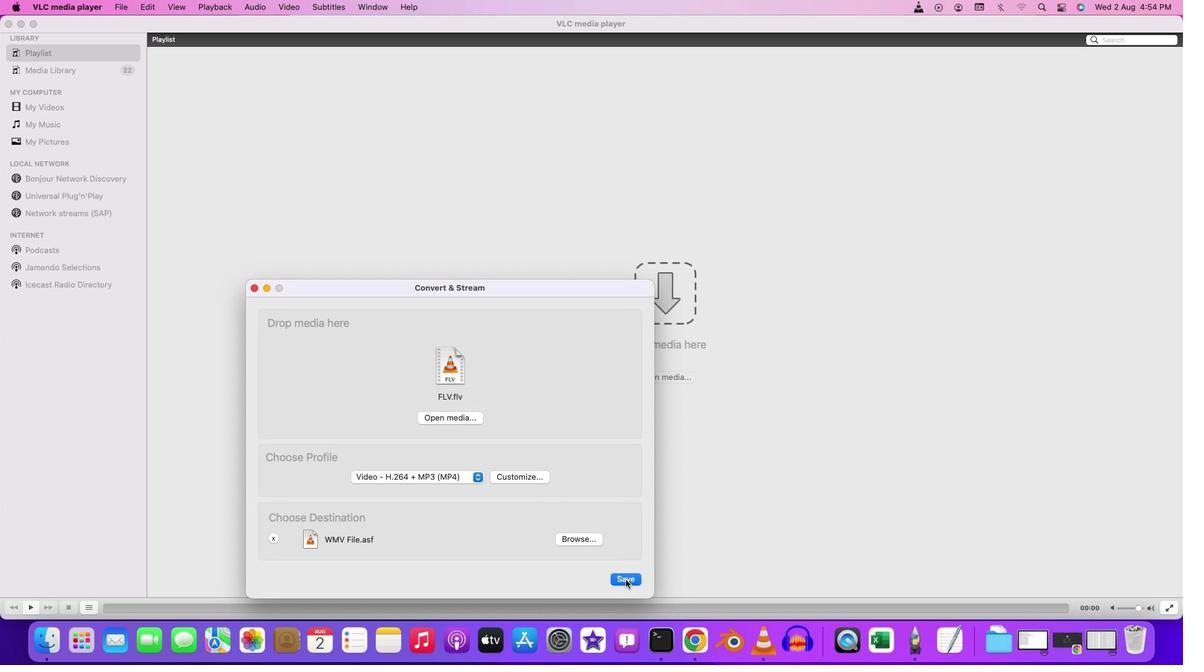 
Action: Mouse pressed left at (625, 579)
Screenshot: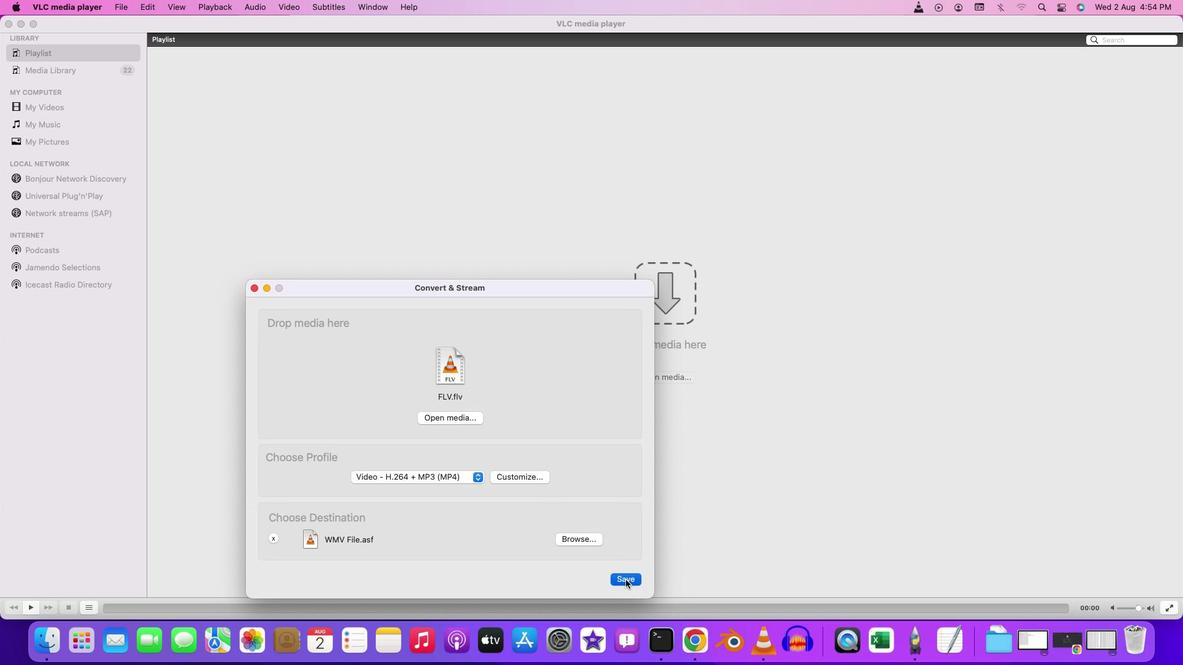 
Action: Mouse moved to (598, 510)
Screenshot: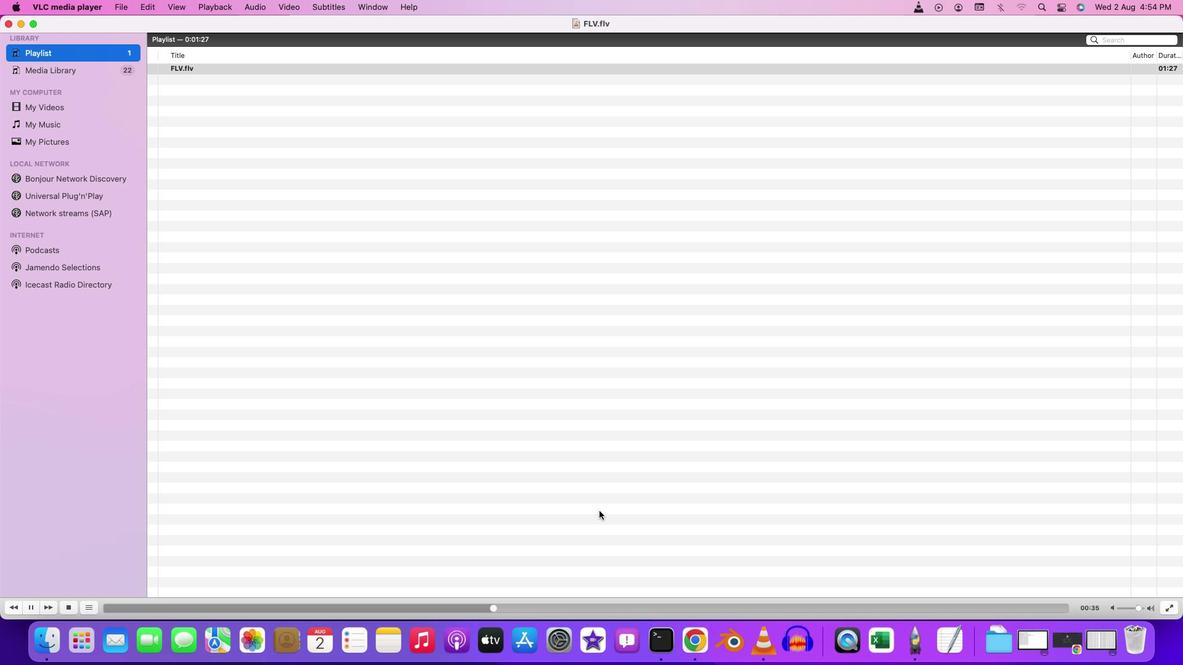 
